Task: Select traffic view around selected location Channel Islands National Park, California, United States and identify the nearest hotel to the peak traffic point
Action: Mouse moved to (153, 73)
Screenshot: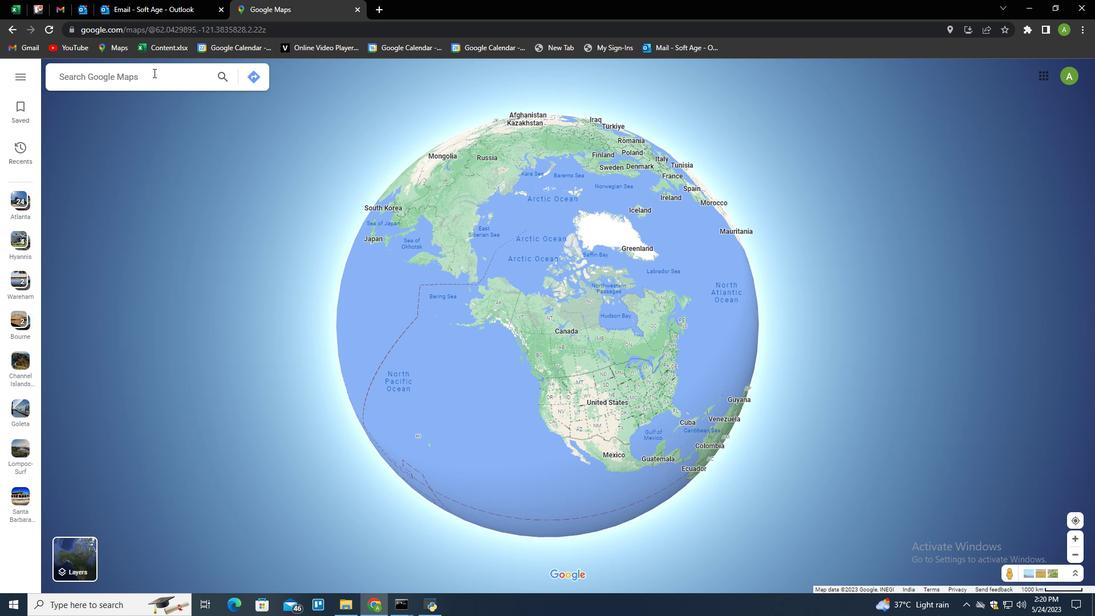 
Action: Mouse pressed left at (153, 73)
Screenshot: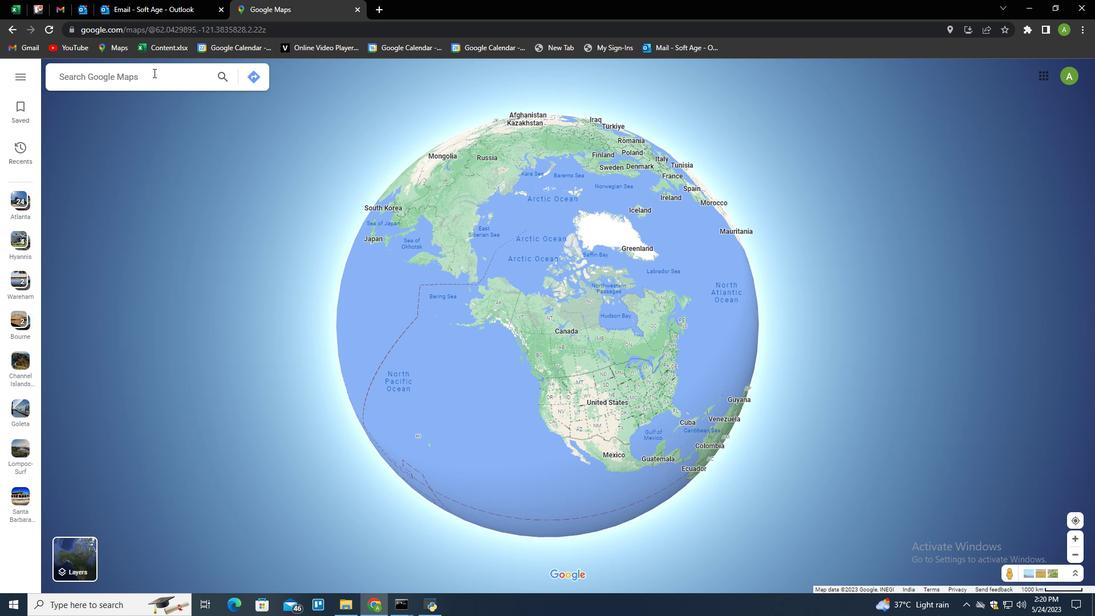 
Action: Mouse moved to (227, 275)
Screenshot: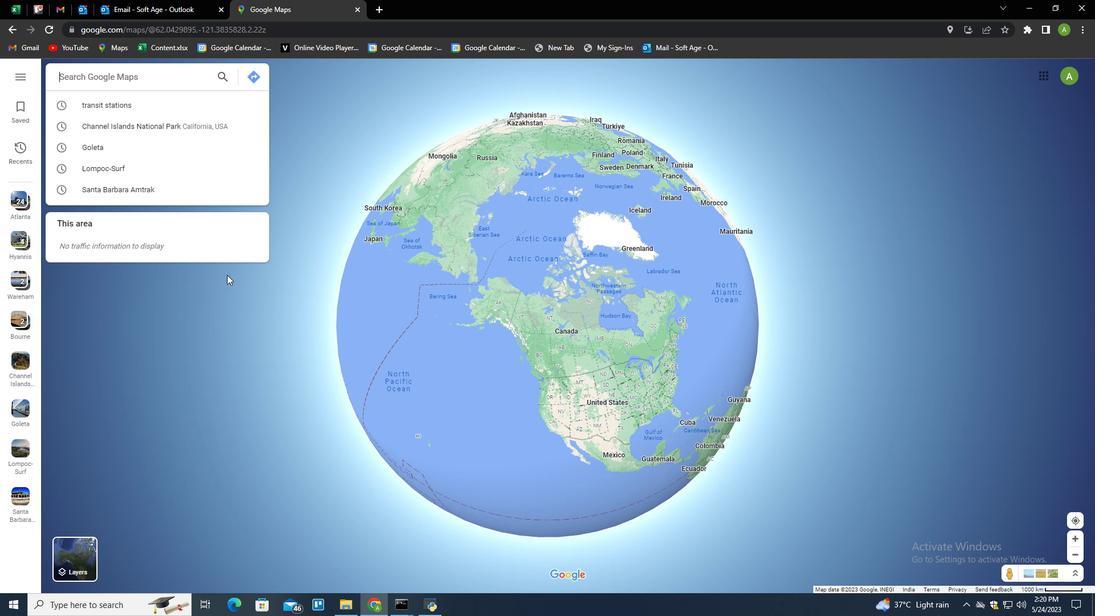 
Action: Mouse pressed left at (227, 275)
Screenshot: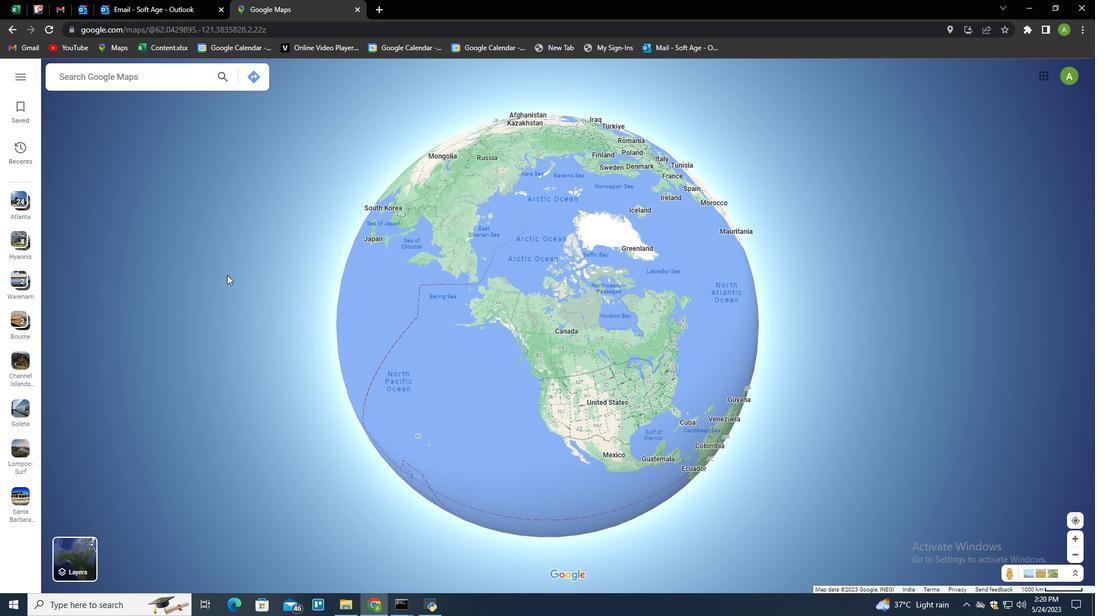 
Action: Mouse moved to (80, 553)
Screenshot: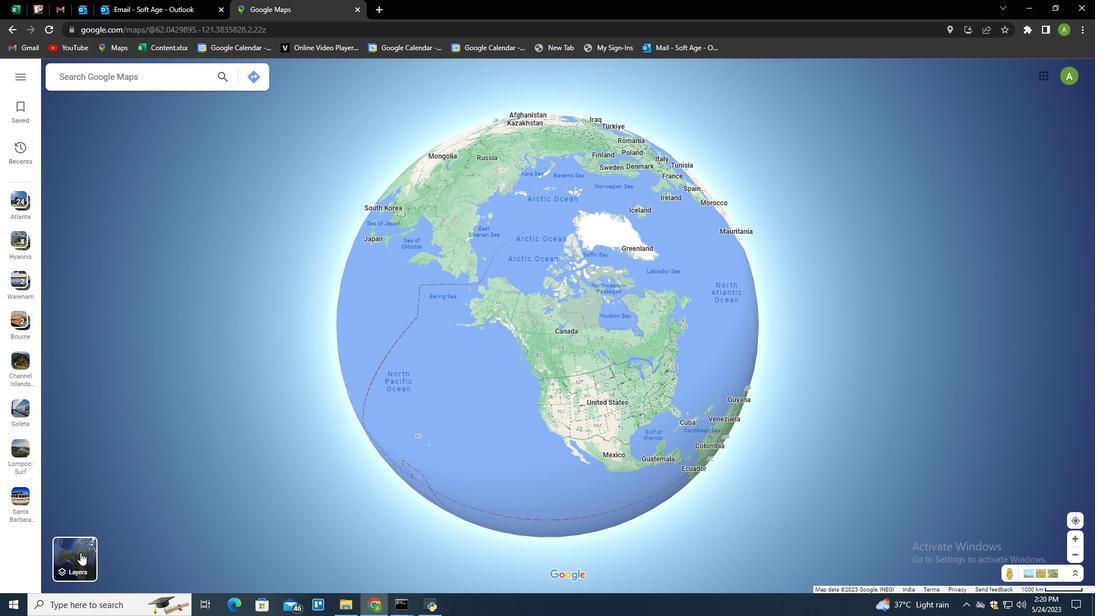 
Action: Mouse pressed left at (80, 553)
Screenshot: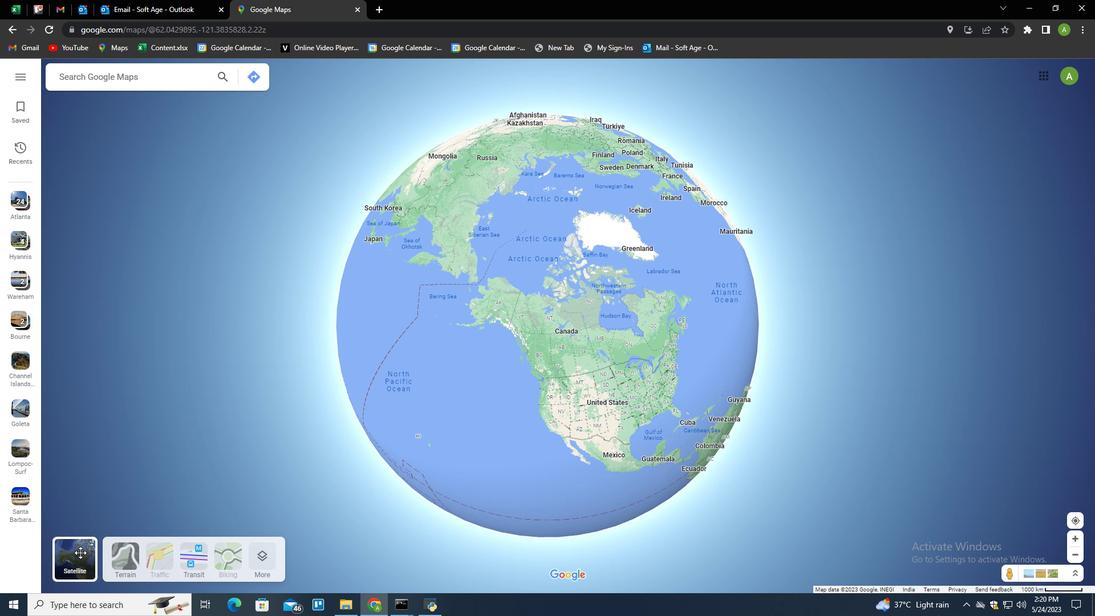 
Action: Mouse moved to (156, 557)
Screenshot: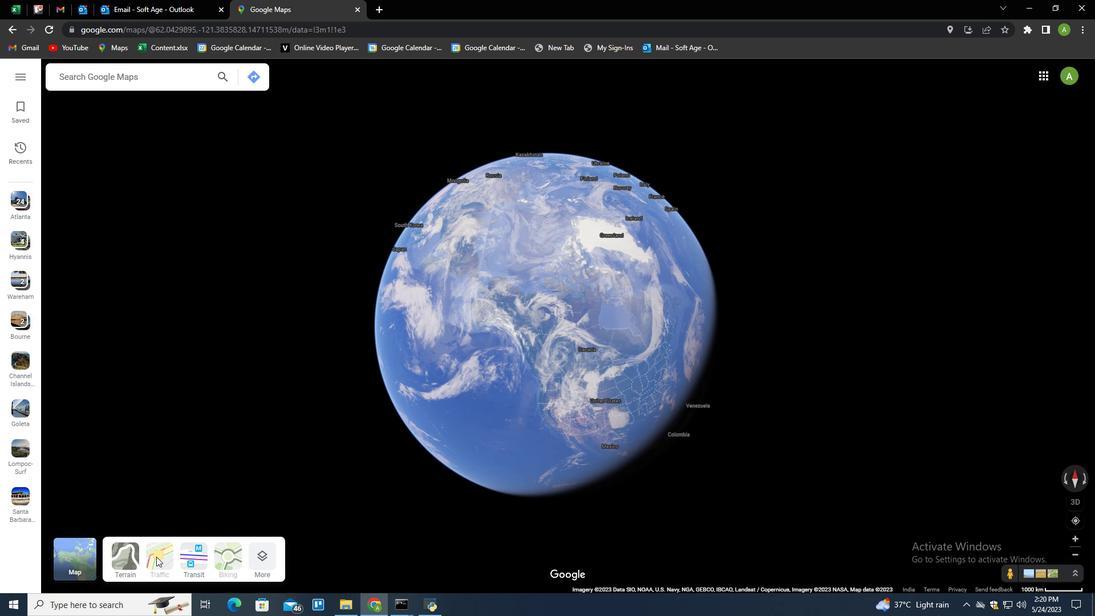 
Action: Mouse pressed left at (156, 557)
Screenshot: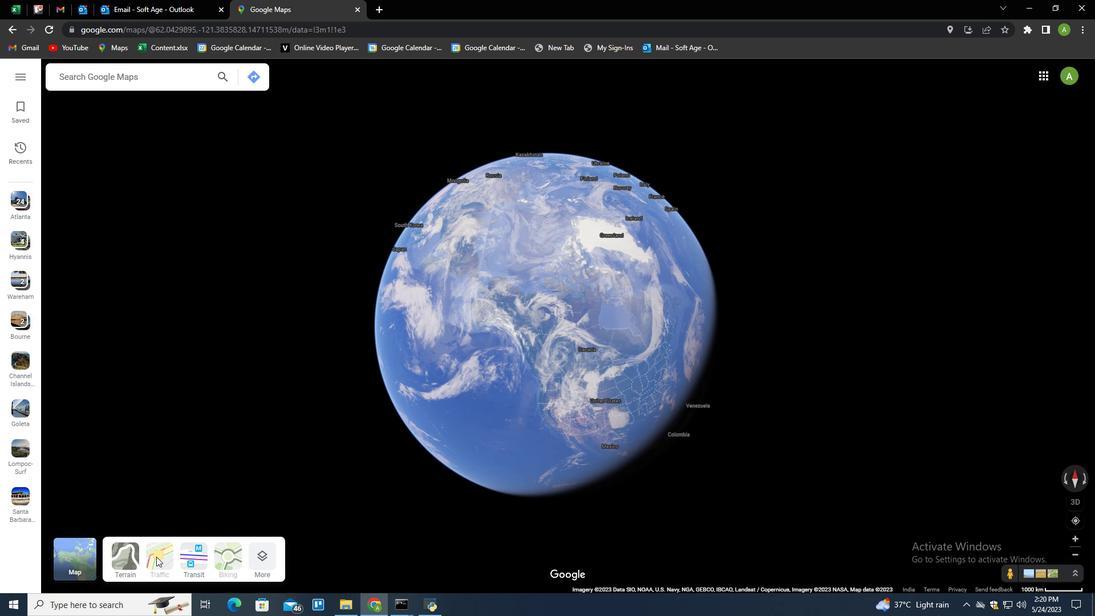 
Action: Mouse pressed left at (156, 557)
Screenshot: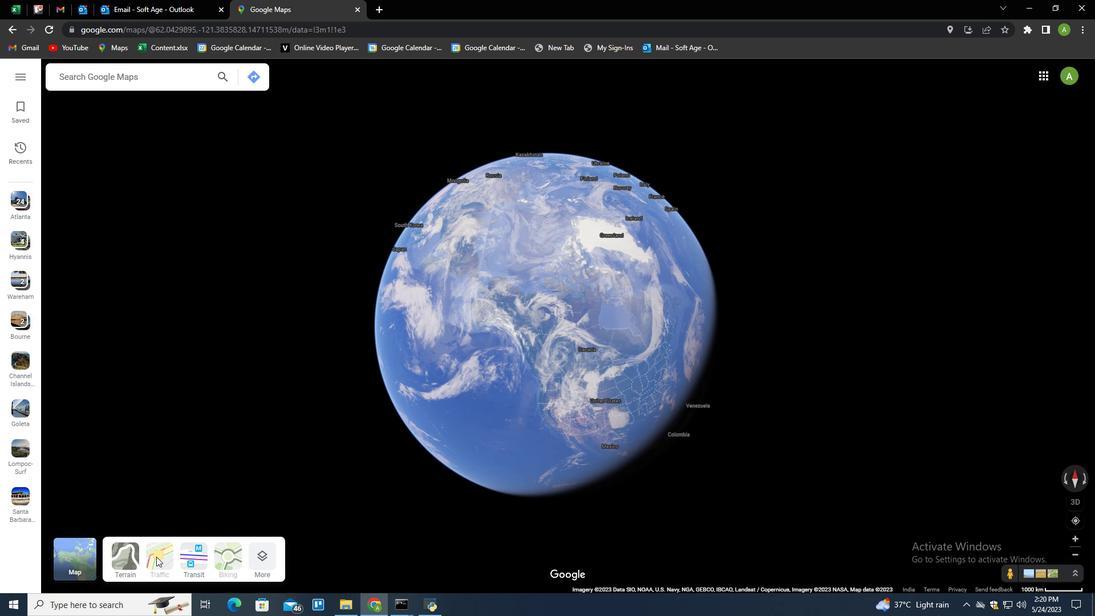 
Action: Mouse moved to (167, 81)
Screenshot: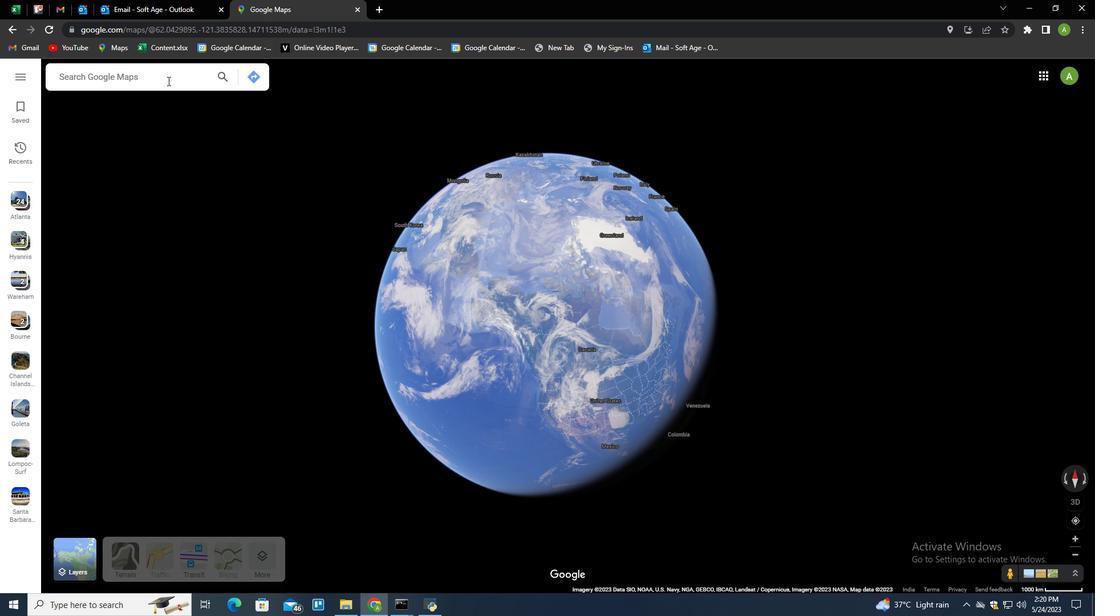 
Action: Mouse pressed left at (167, 81)
Screenshot: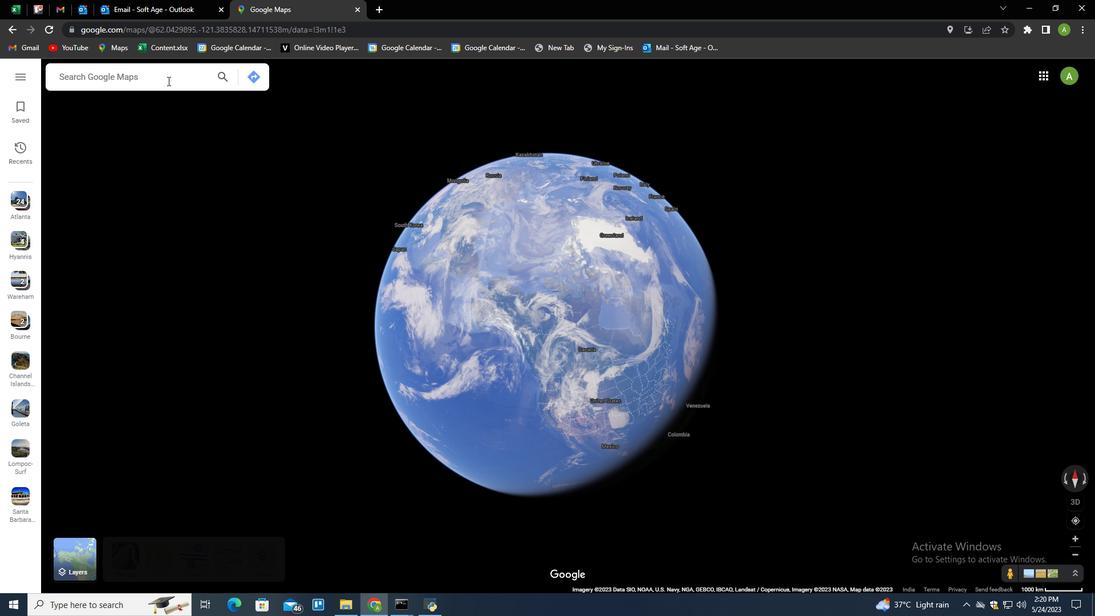 
Action: Key pressed <Key.shift>Channel<Key.space><Key.shift>Islands<Key.space><Key.shift>National<Key.space><Key.shift>Park<Key.down><Key.enter>
Screenshot: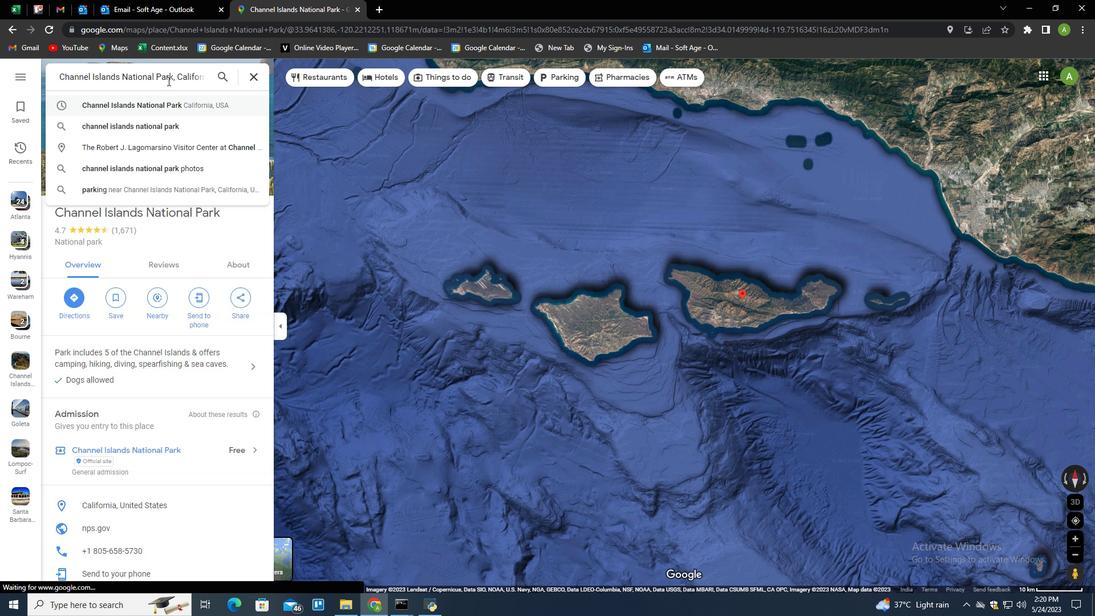 
Action: Mouse moved to (182, 78)
Screenshot: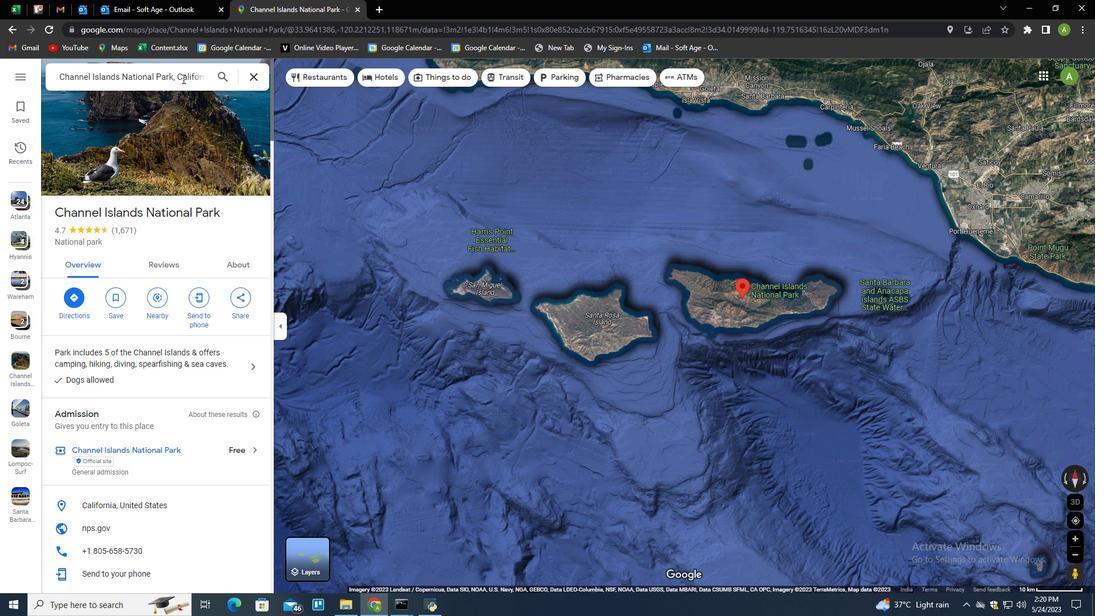 
Action: Mouse pressed left at (182, 78)
Screenshot: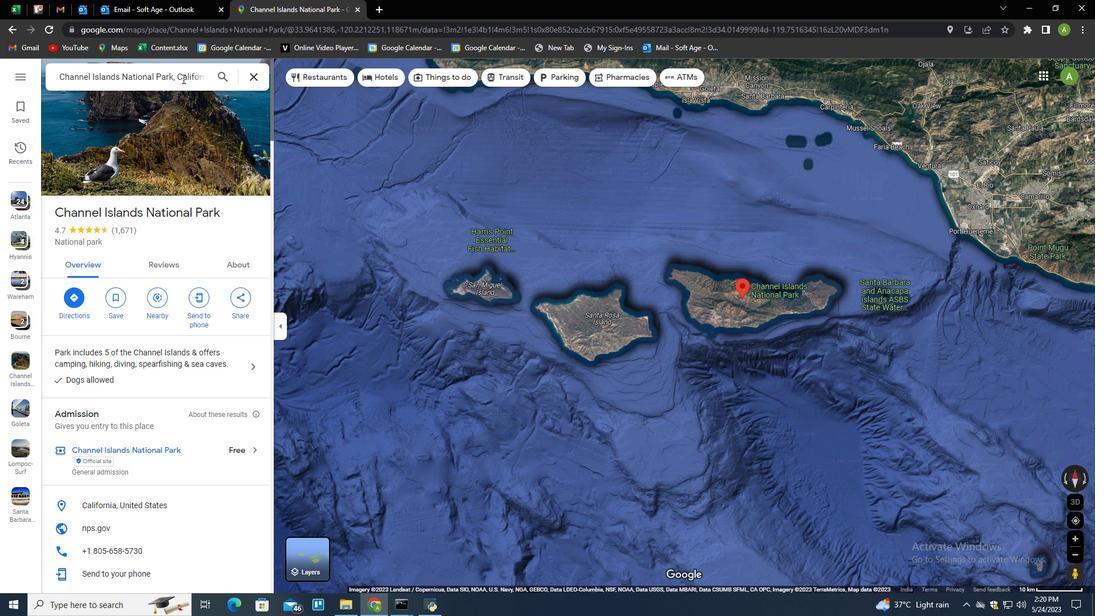 
Action: Key pressed <Key.enter>
Screenshot: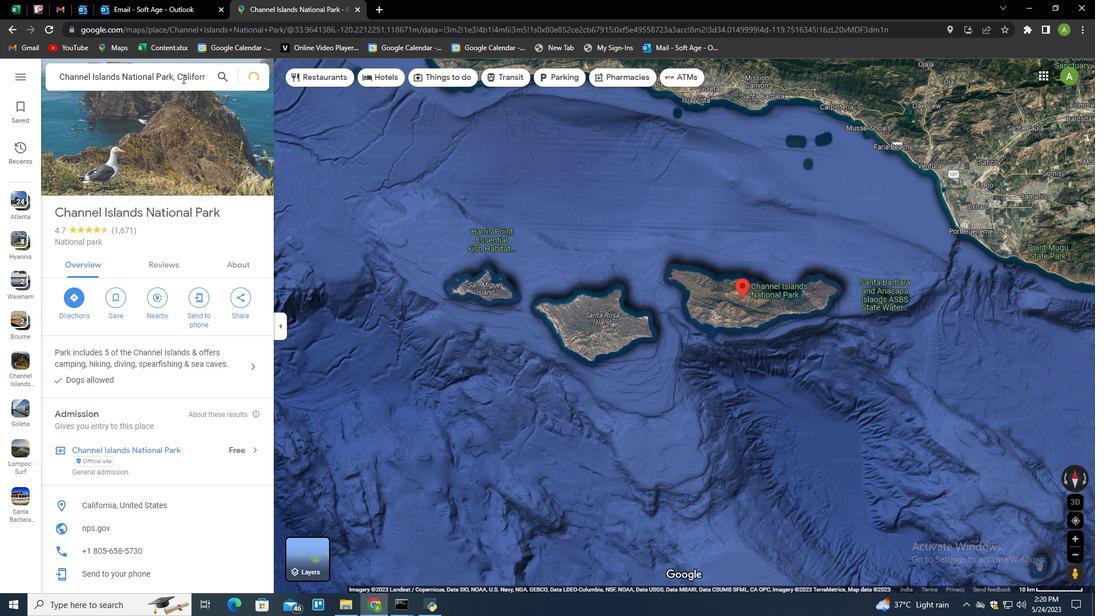 
Action: Mouse moved to (310, 566)
Screenshot: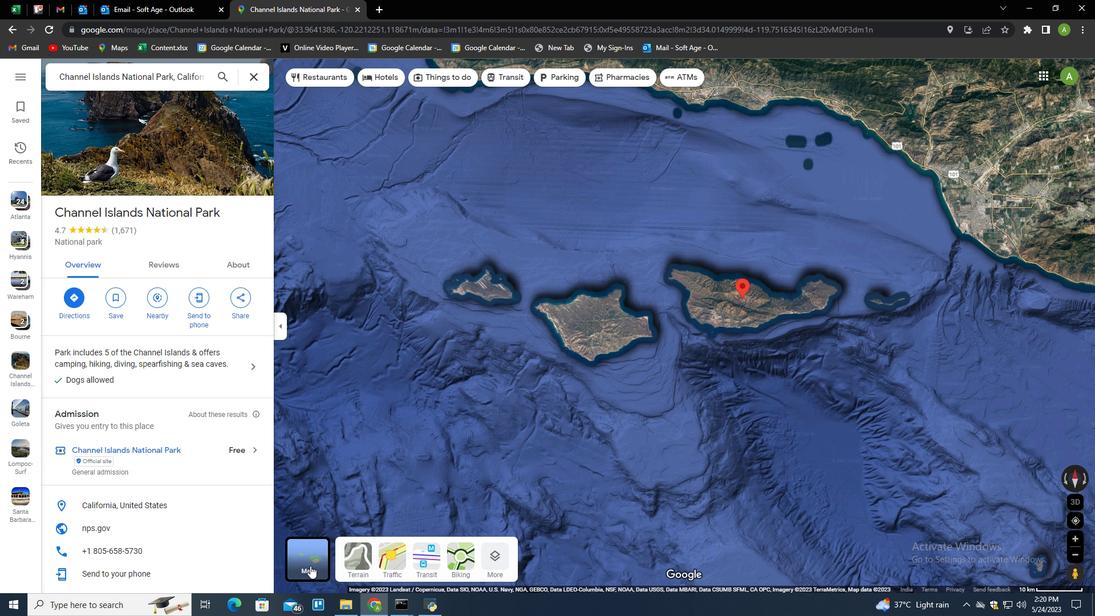 
Action: Mouse pressed left at (310, 566)
Screenshot: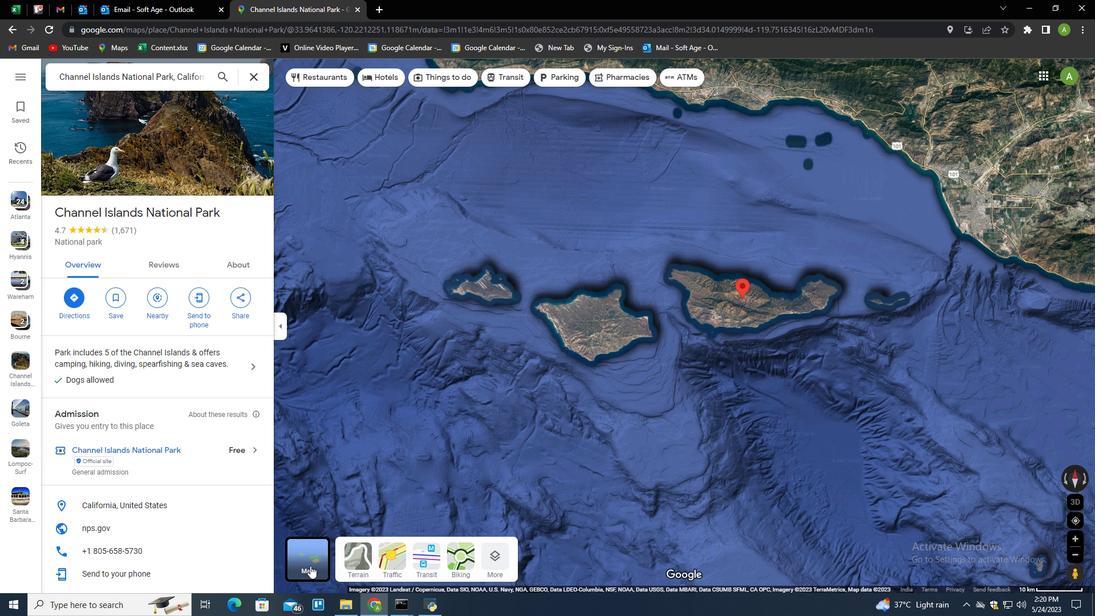 
Action: Mouse moved to (394, 557)
Screenshot: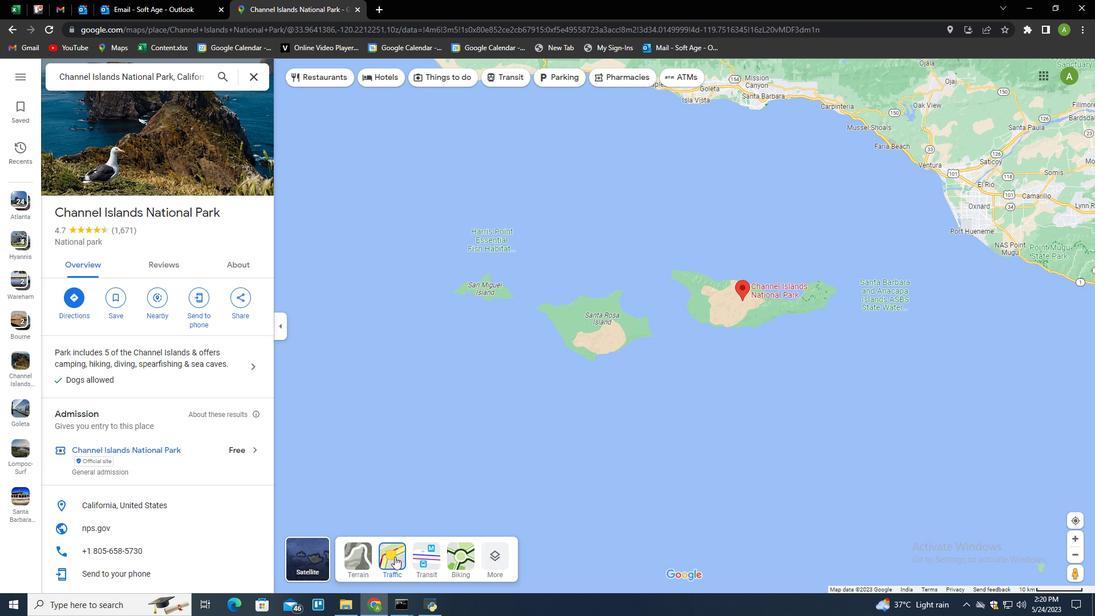 
Action: Mouse pressed left at (394, 557)
Screenshot: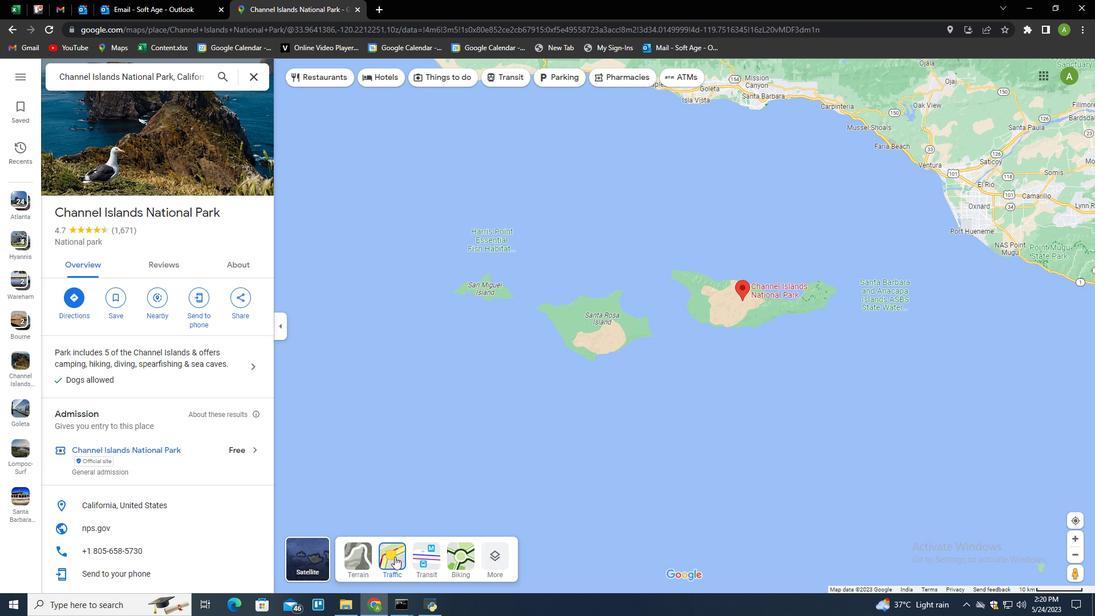 
Action: Mouse moved to (304, 615)
Screenshot: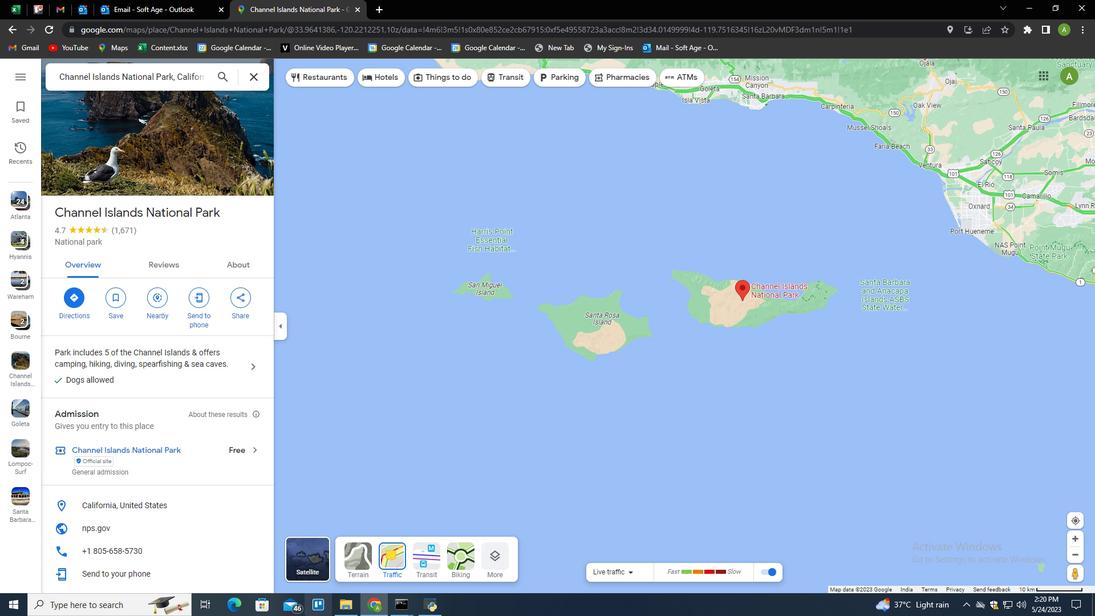 
Action: Mouse scrolled (304, 616) with delta (0, 0)
Screenshot: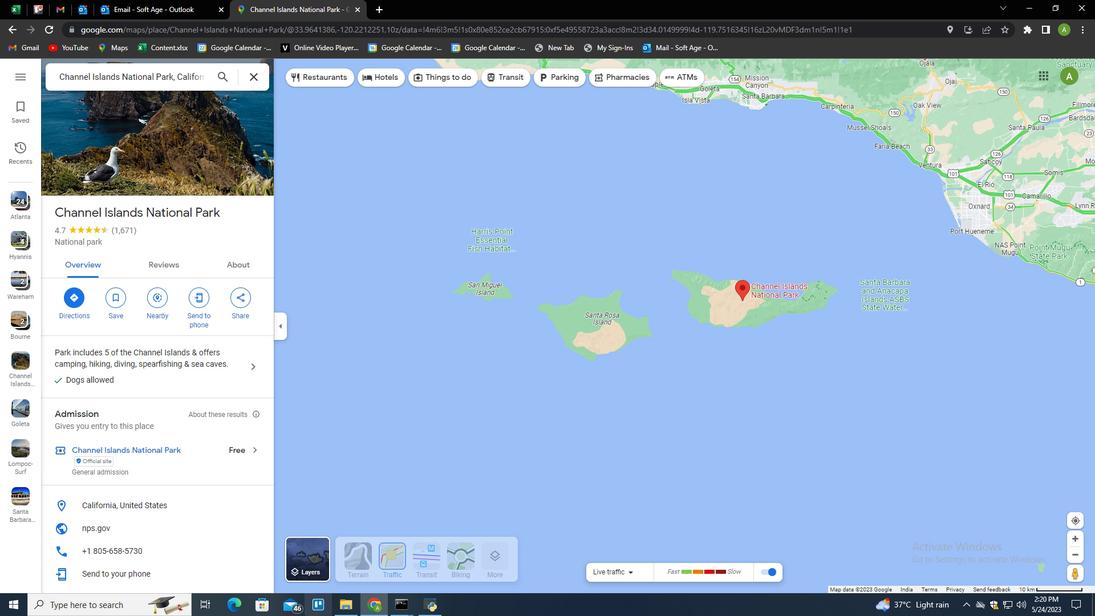 
Action: Mouse moved to (305, 559)
Screenshot: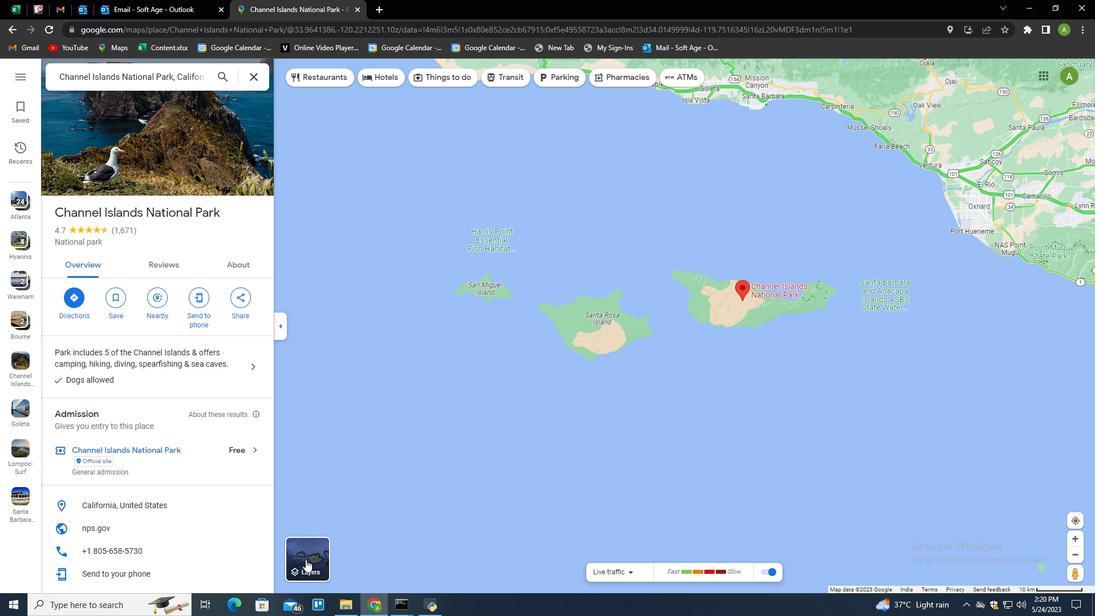 
Action: Mouse pressed left at (305, 559)
Screenshot: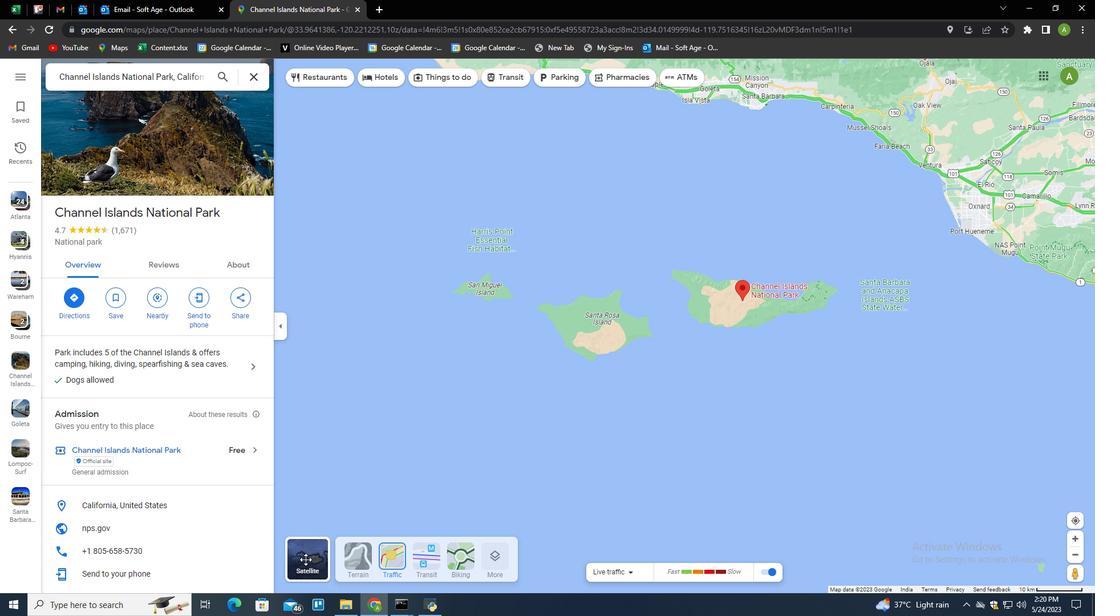 
Action: Mouse moved to (746, 301)
Screenshot: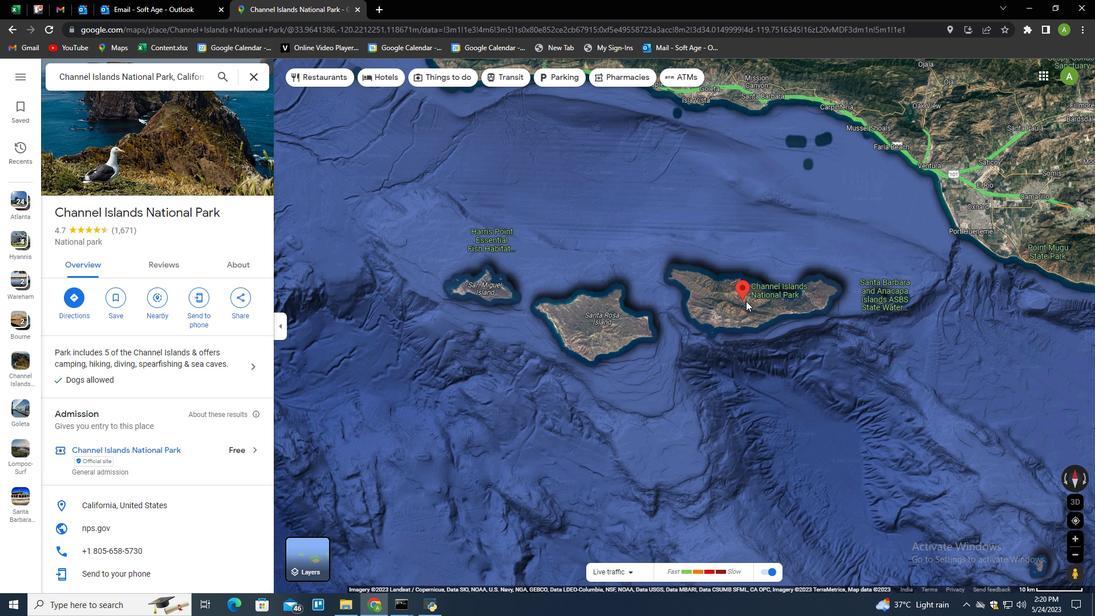 
Action: Mouse pressed left at (746, 301)
Screenshot: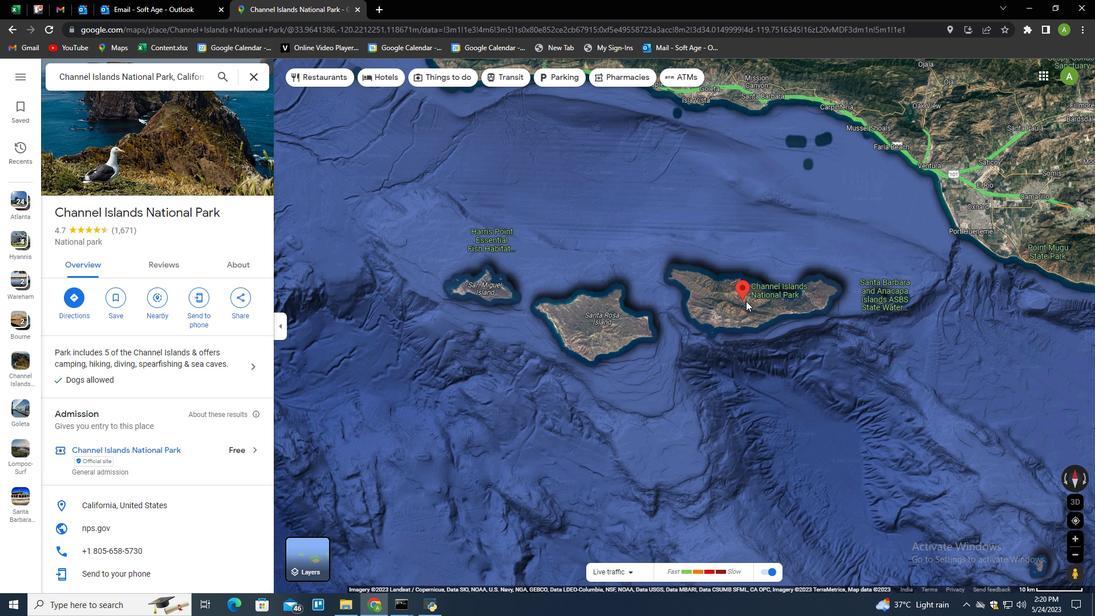 
Action: Mouse moved to (159, 297)
Screenshot: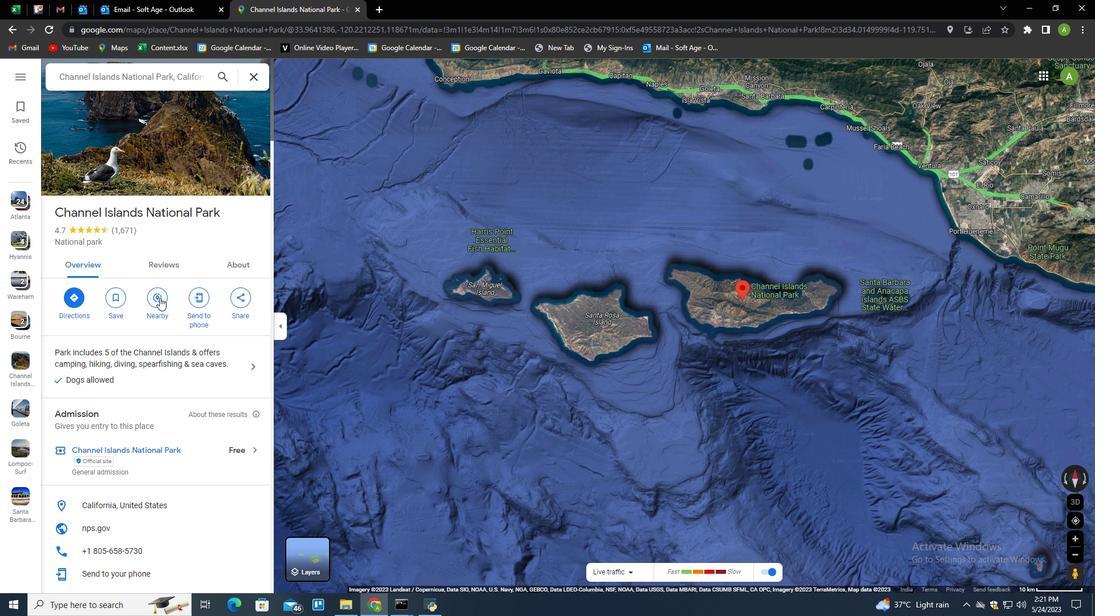 
Action: Mouse pressed left at (159, 297)
Screenshot: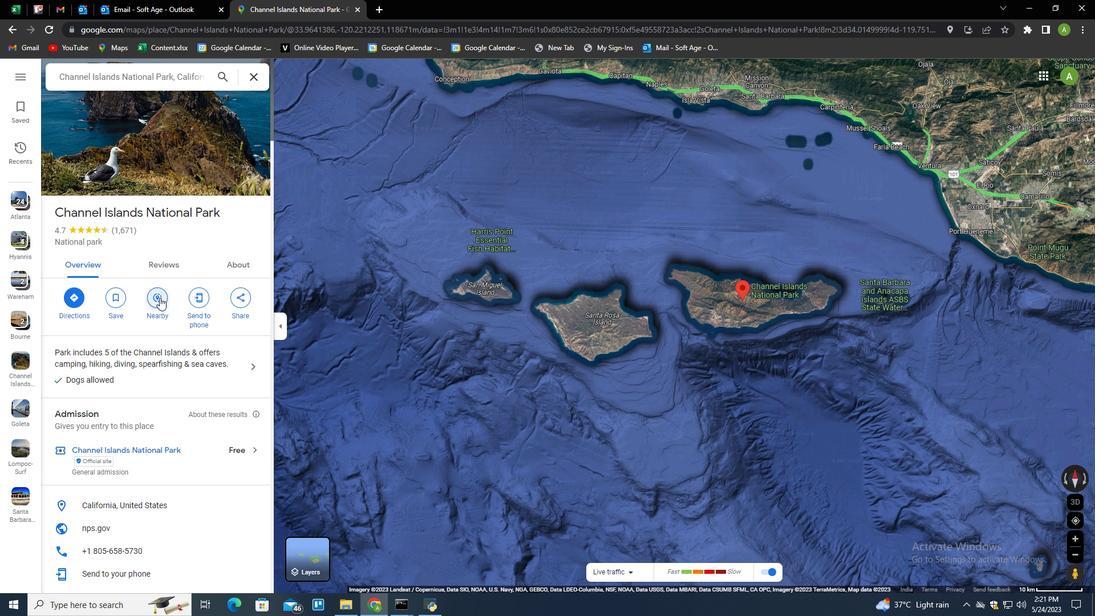 
Action: Mouse moved to (115, 123)
Screenshot: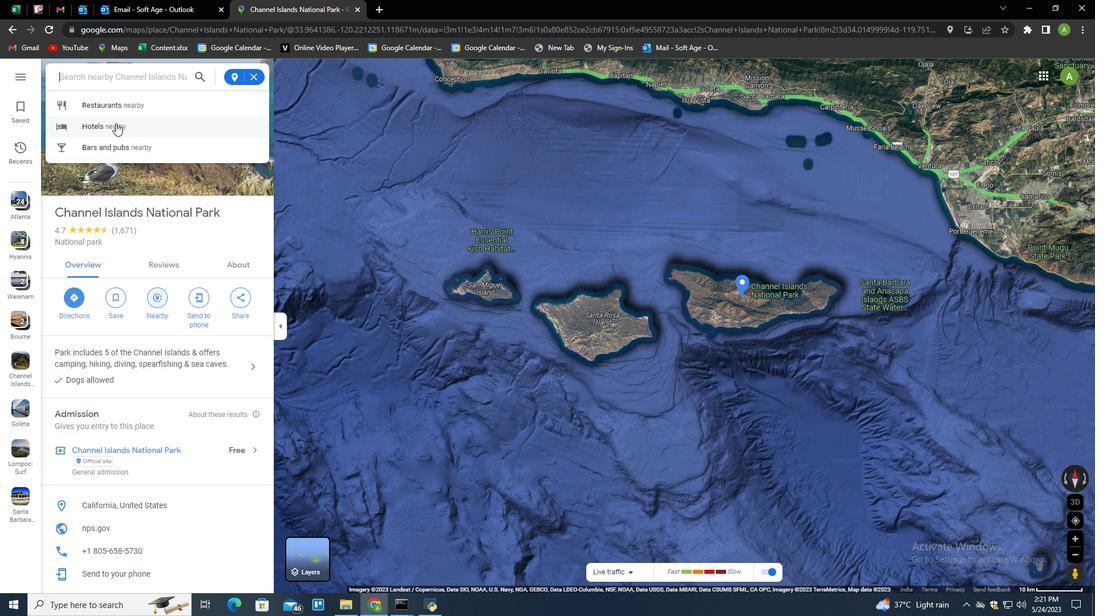 
Action: Mouse pressed left at (115, 123)
Screenshot: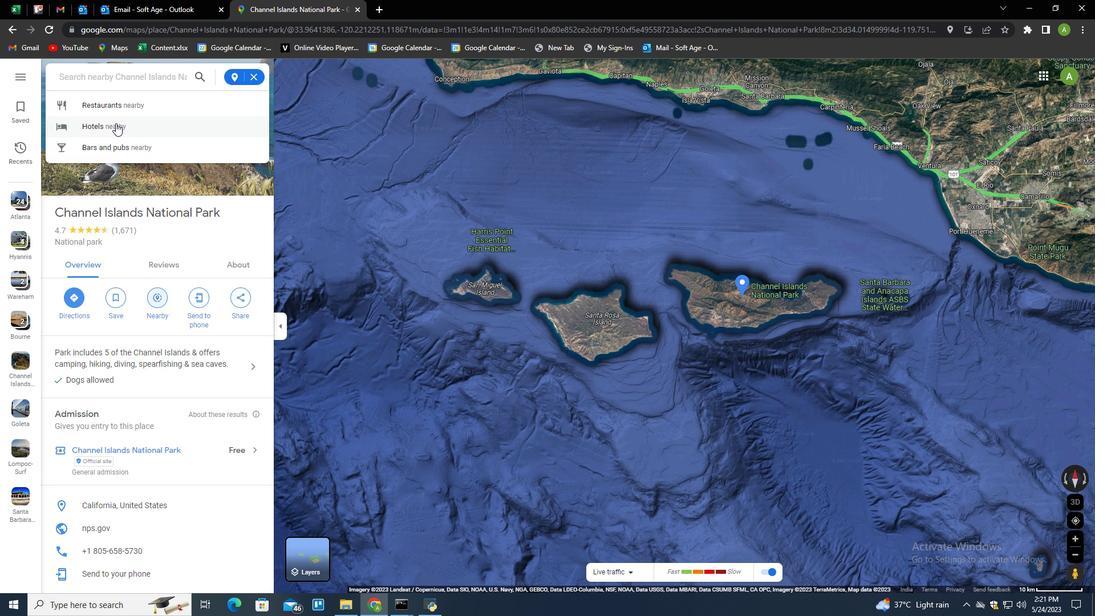 
Action: Mouse moved to (973, 231)
Screenshot: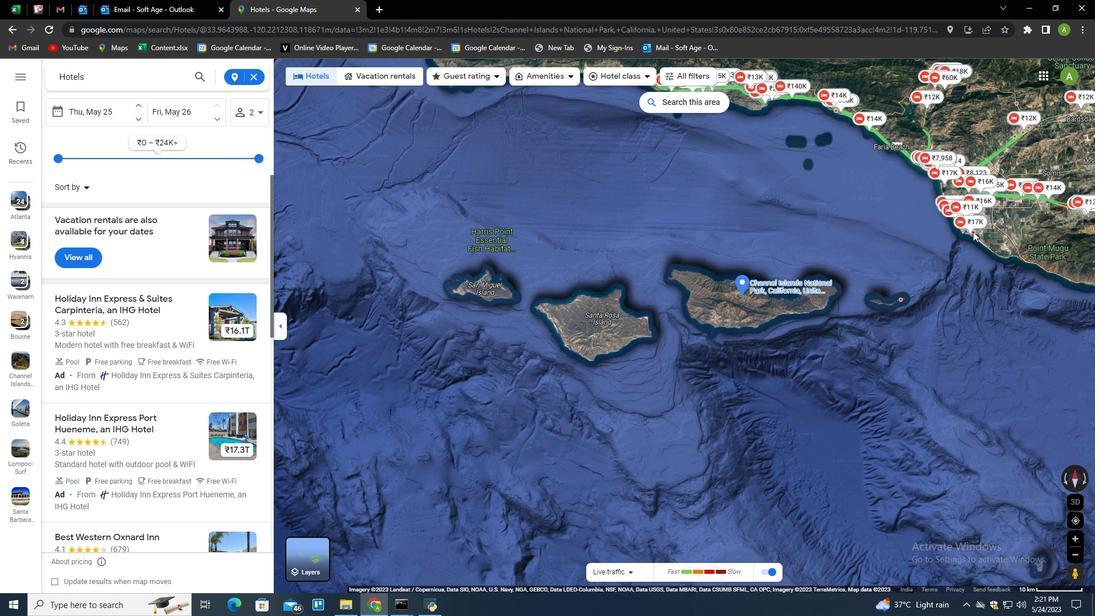 
Action: Mouse pressed left at (973, 231)
Screenshot: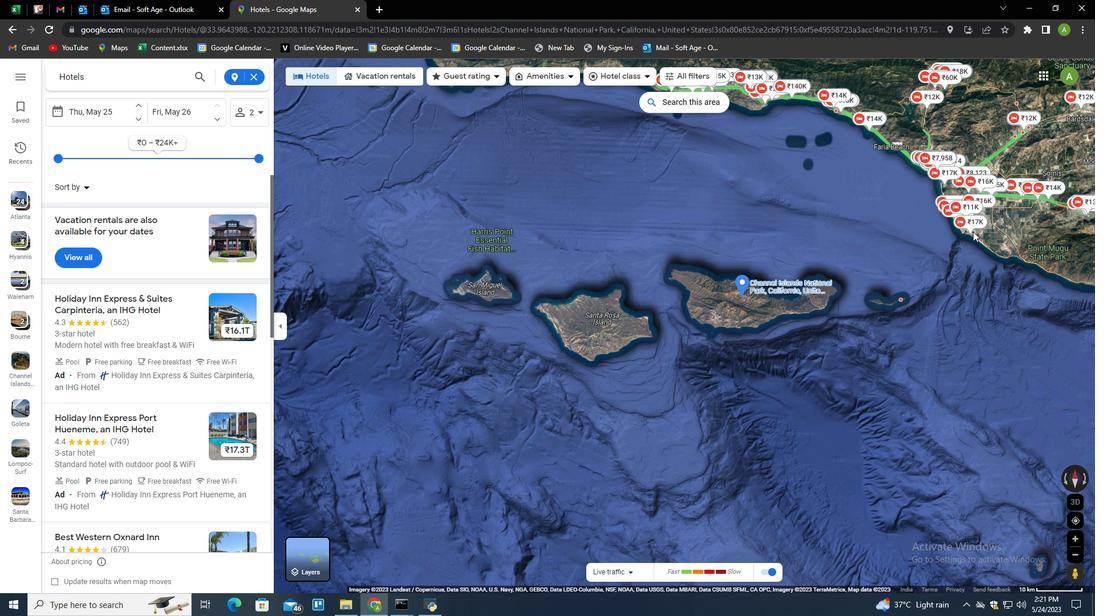 
Action: Mouse moved to (331, 209)
Screenshot: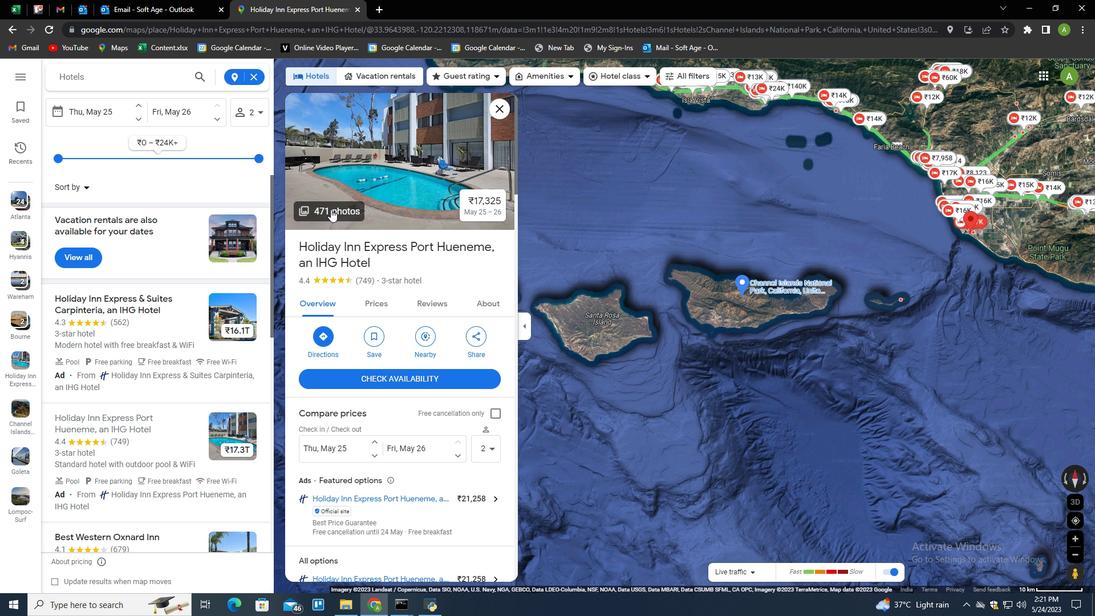 
Action: Mouse pressed left at (331, 209)
Screenshot: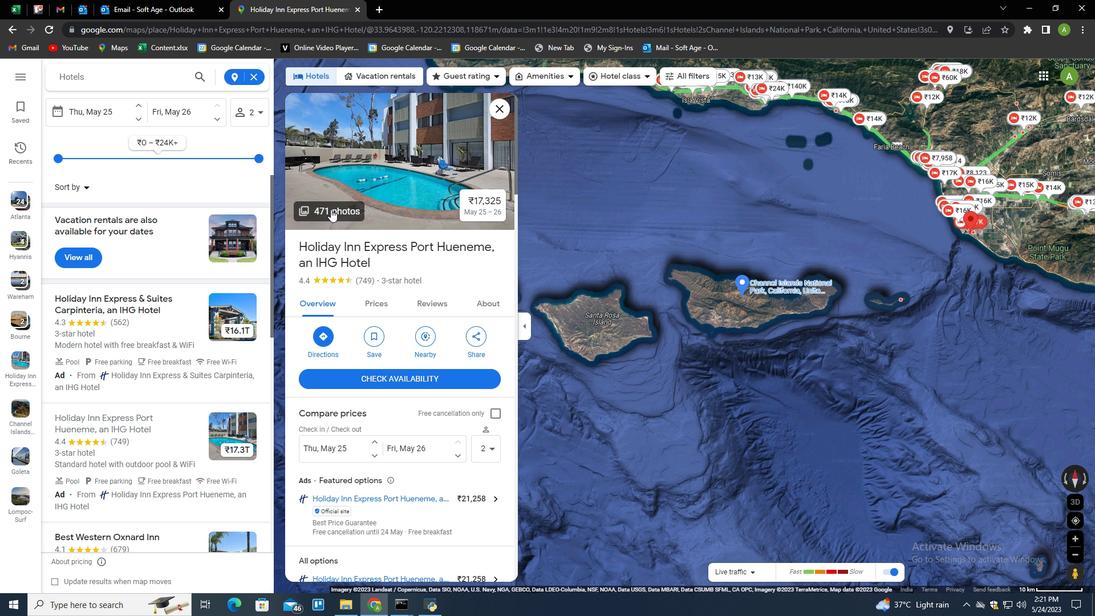 
Action: Mouse moved to (5, 27)
Screenshot: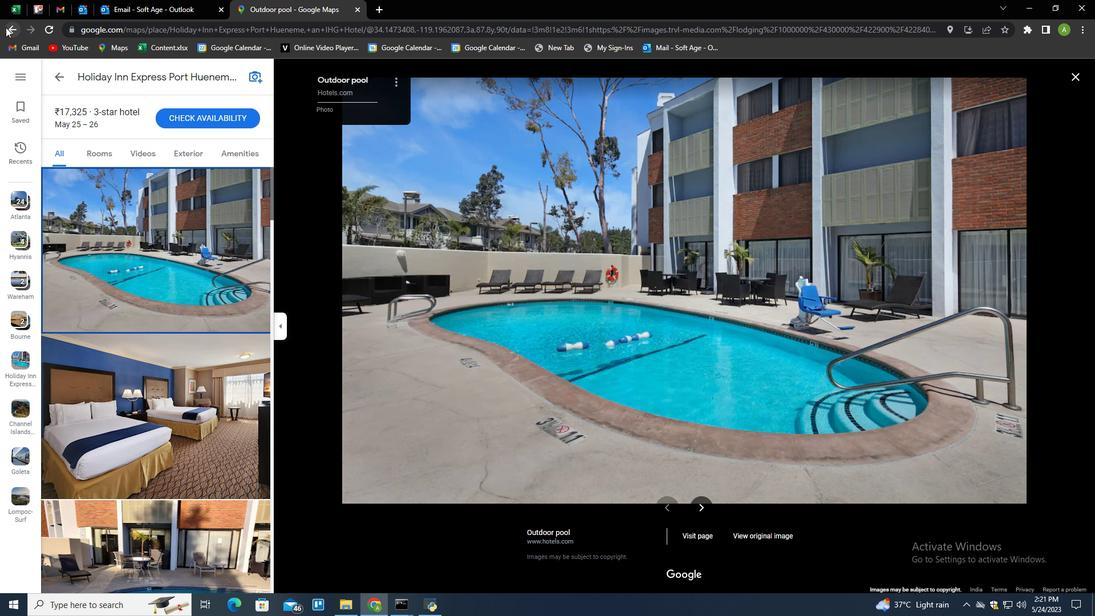 
Action: Mouse pressed left at (5, 27)
Screenshot: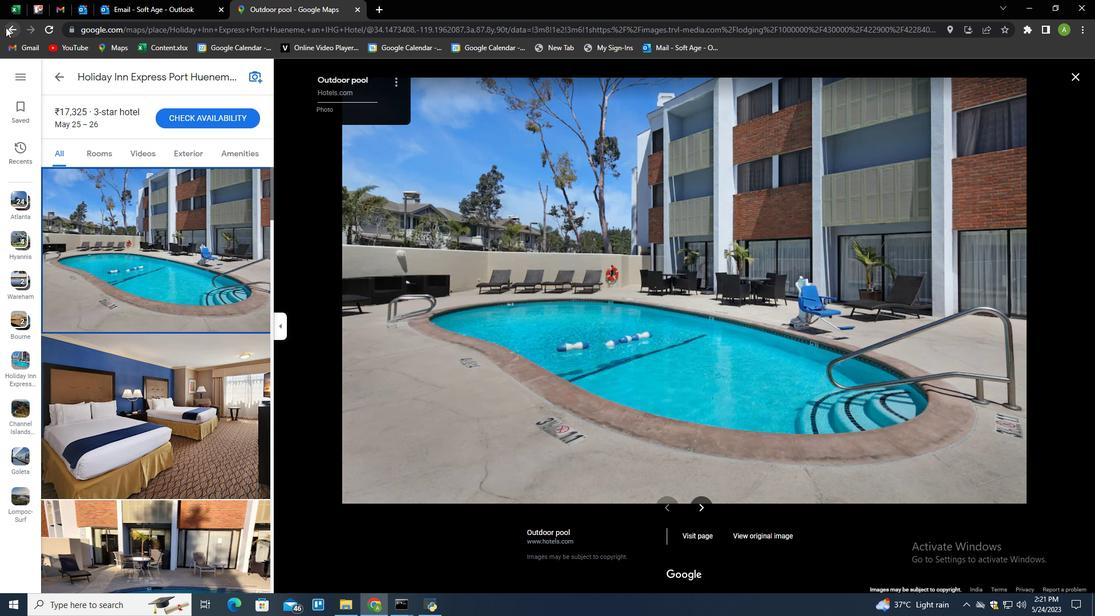 
Action: Mouse moved to (886, 354)
Screenshot: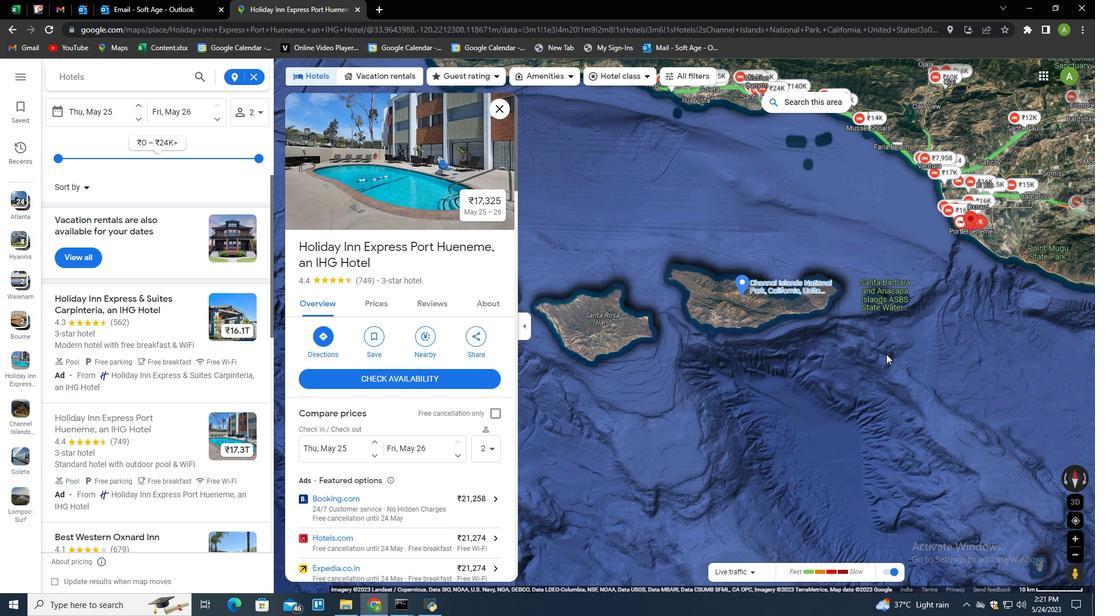 
Action: Mouse scrolled (886, 354) with delta (0, 0)
Screenshot: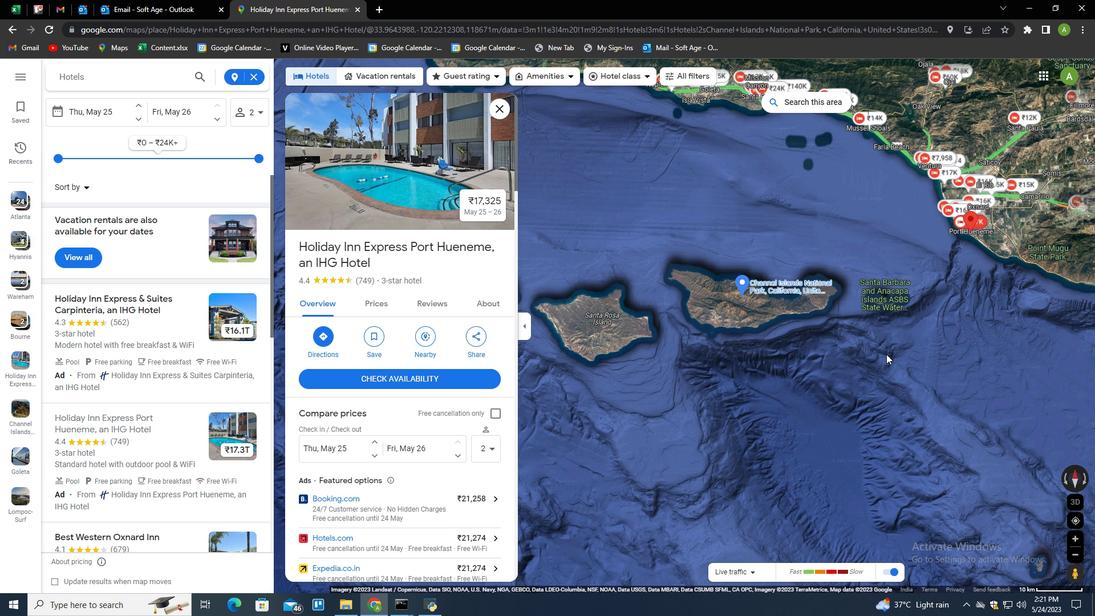 
Action: Mouse scrolled (886, 354) with delta (0, 0)
Screenshot: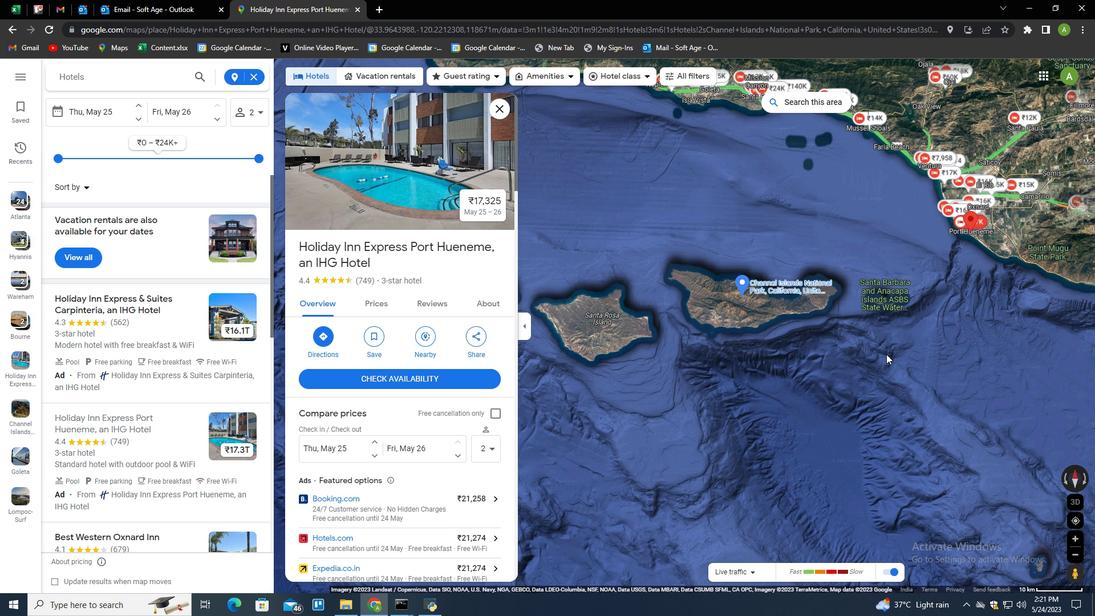 
Action: Mouse scrolled (886, 354) with delta (0, 0)
Screenshot: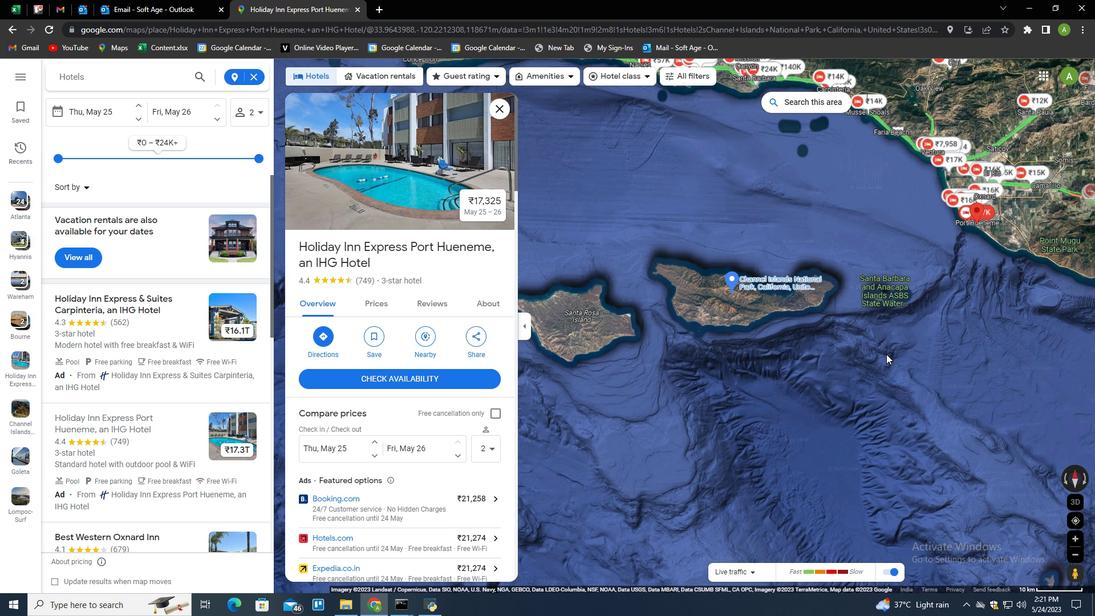 
Action: Mouse scrolled (886, 354) with delta (0, 0)
Screenshot: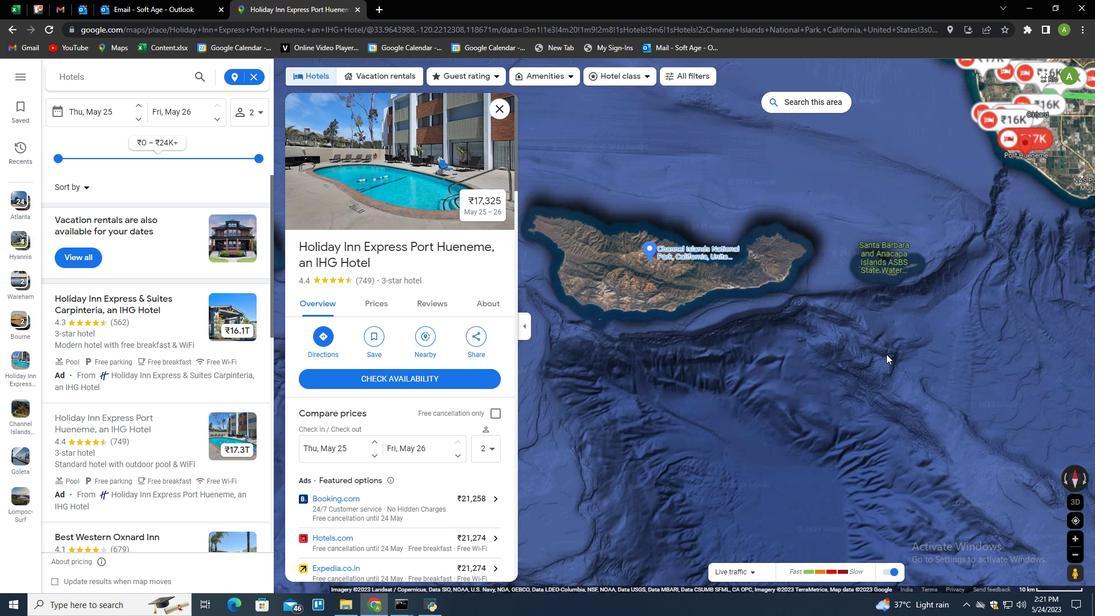
Action: Mouse scrolled (886, 354) with delta (0, 0)
Screenshot: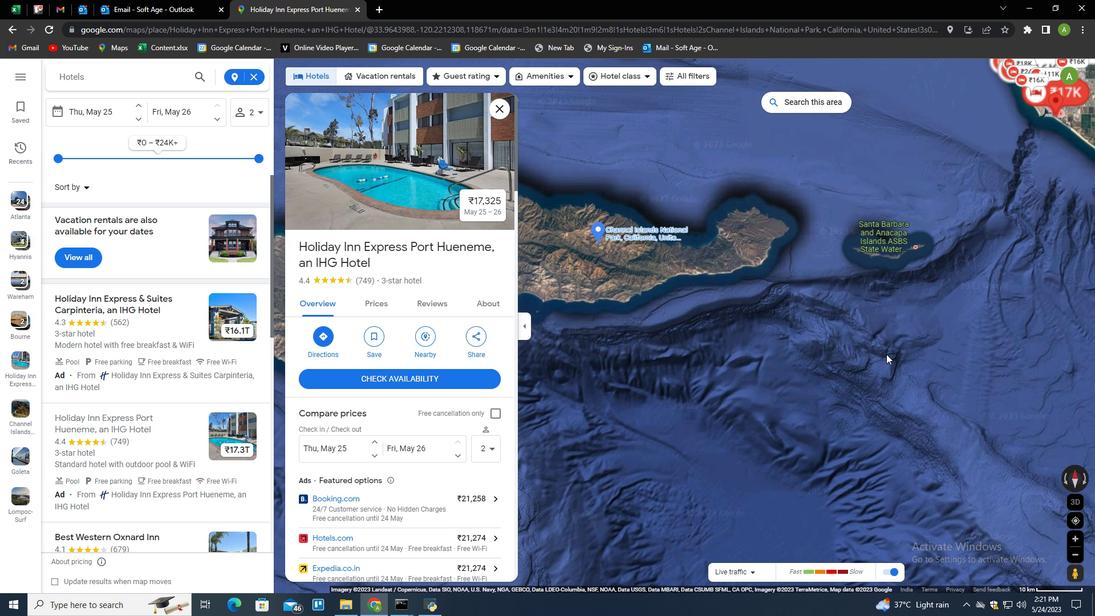 
Action: Mouse moved to (922, 228)
Screenshot: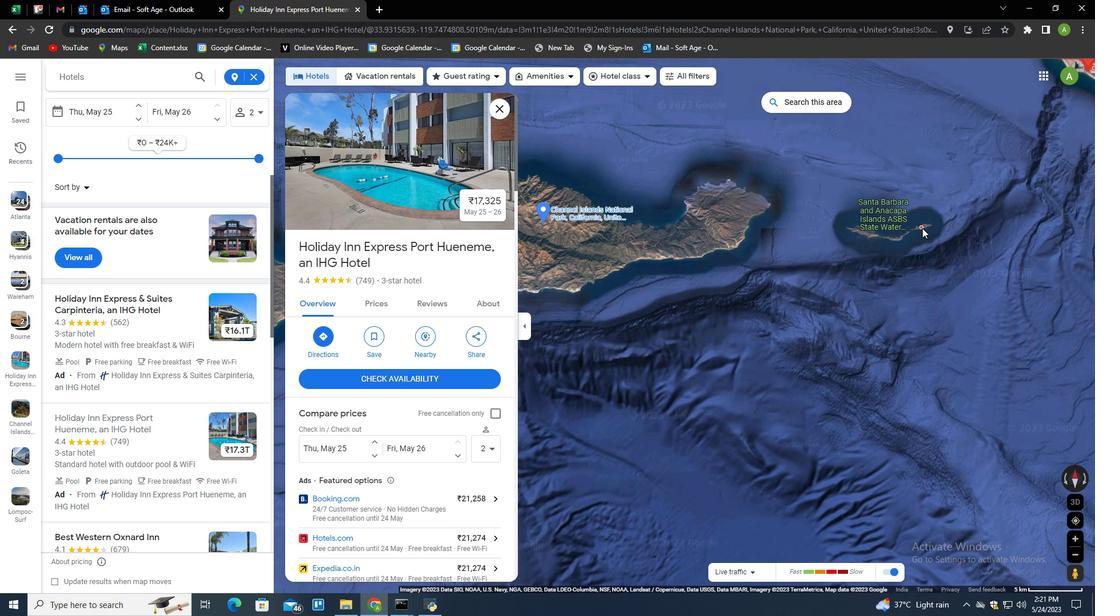 
Action: Mouse pressed left at (922, 228)
Screenshot: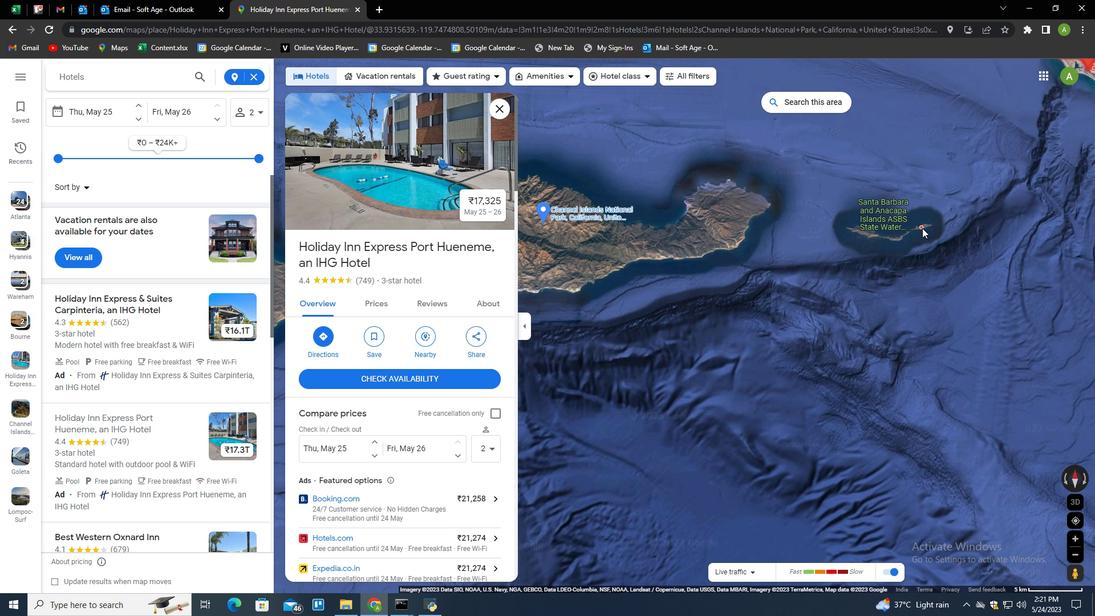 
Action: Mouse moved to (334, 210)
Screenshot: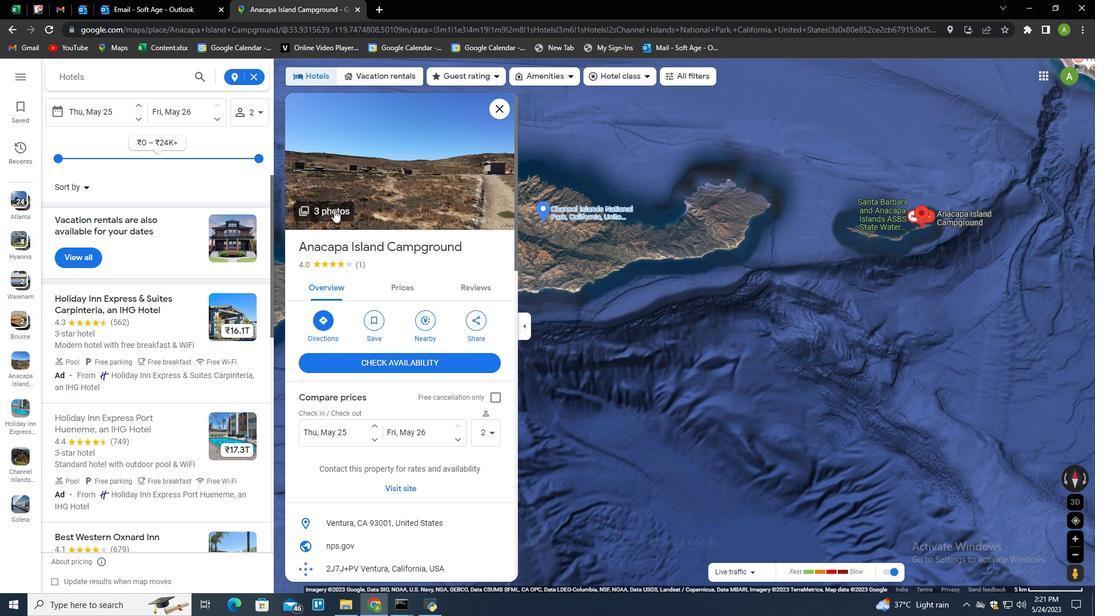 
Action: Mouse pressed left at (334, 210)
Screenshot: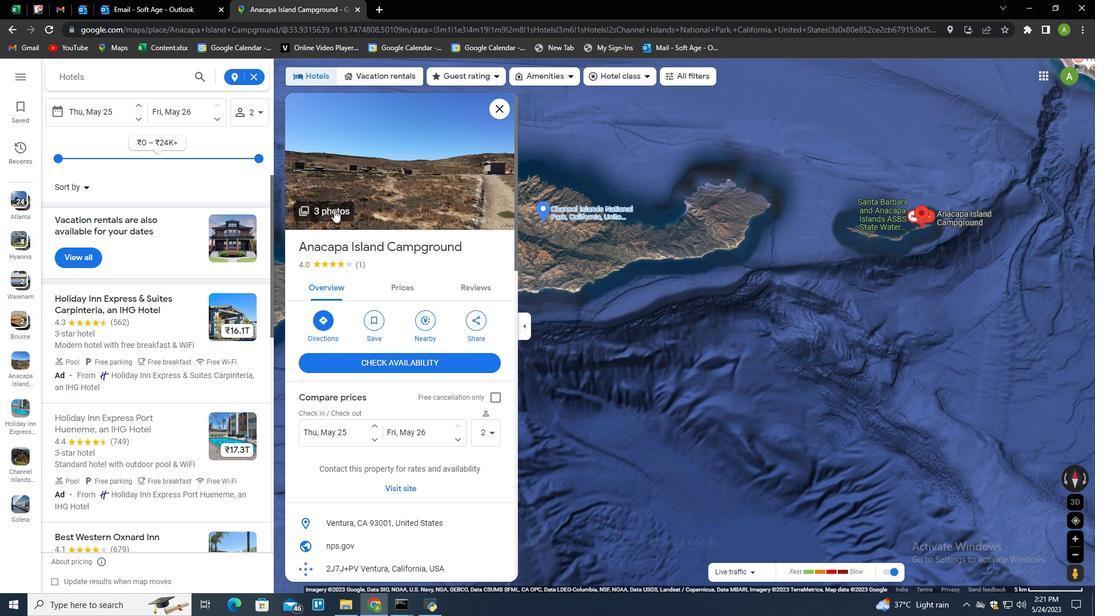 
Action: Mouse moved to (701, 507)
Screenshot: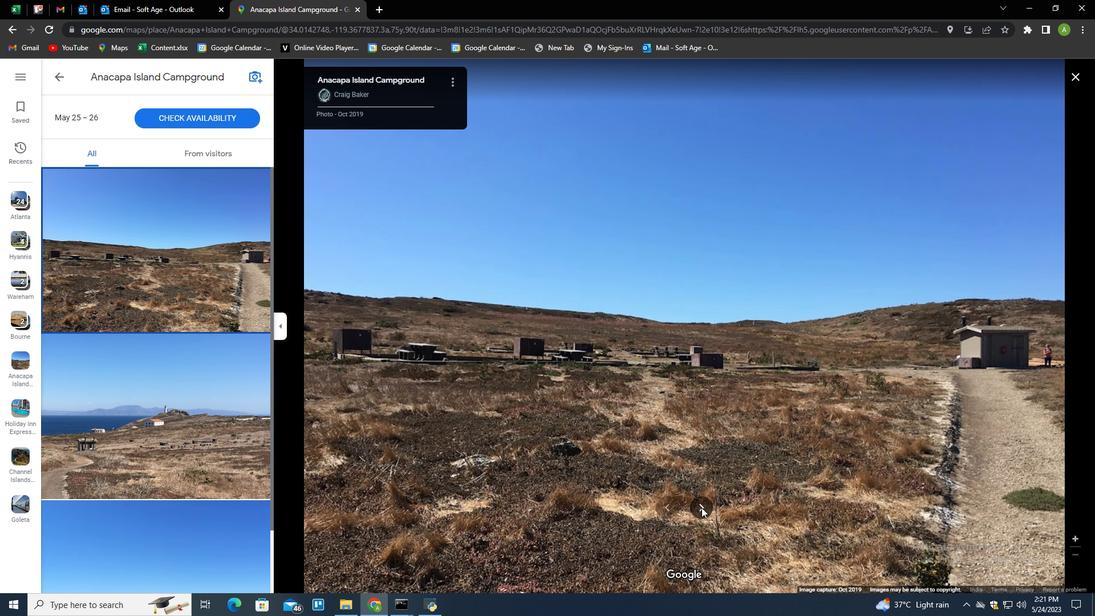 
Action: Mouse pressed left at (701, 507)
Screenshot: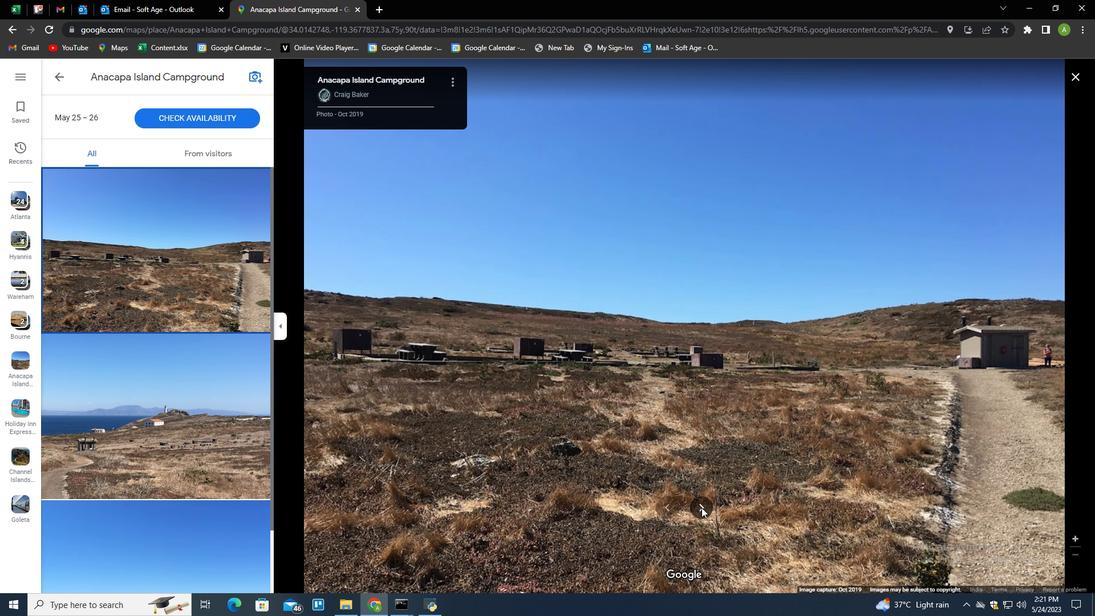 
Action: Mouse moved to (700, 506)
Screenshot: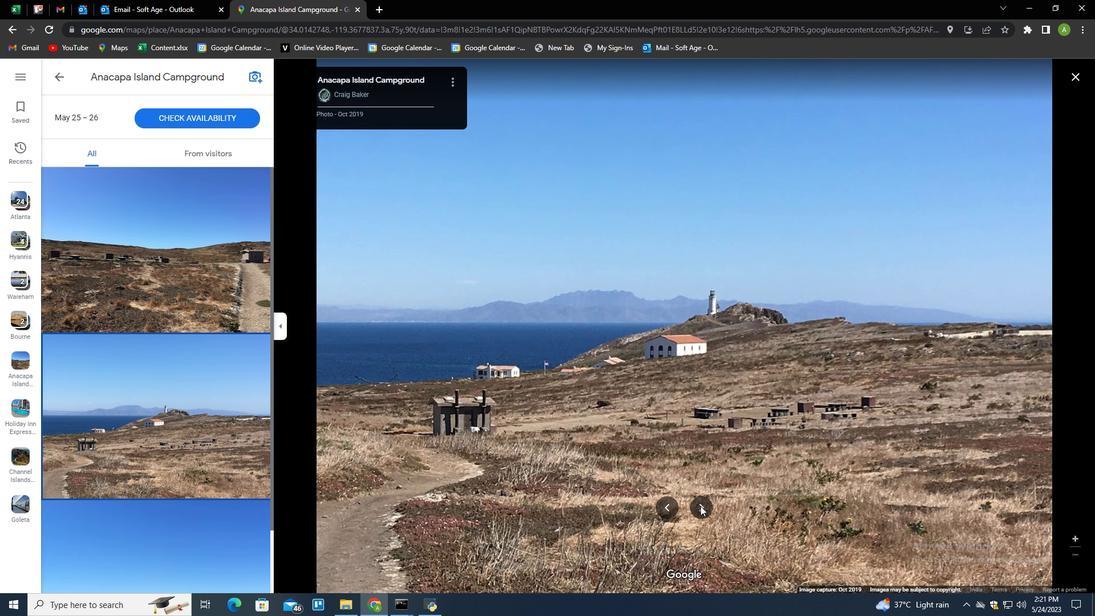 
Action: Mouse pressed left at (700, 506)
Screenshot: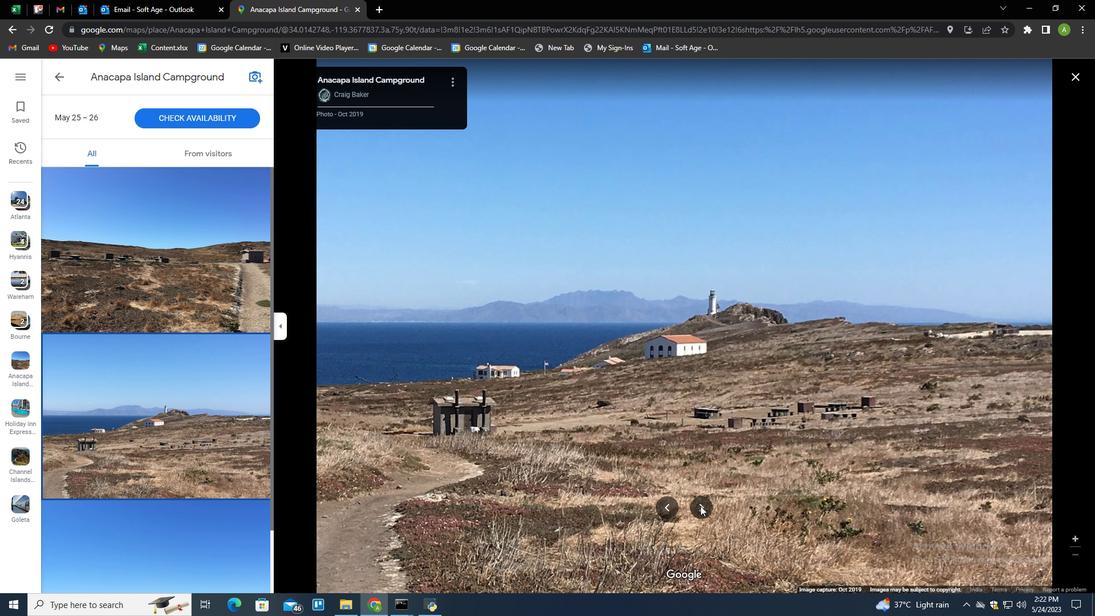 
Action: Mouse moved to (697, 508)
Screenshot: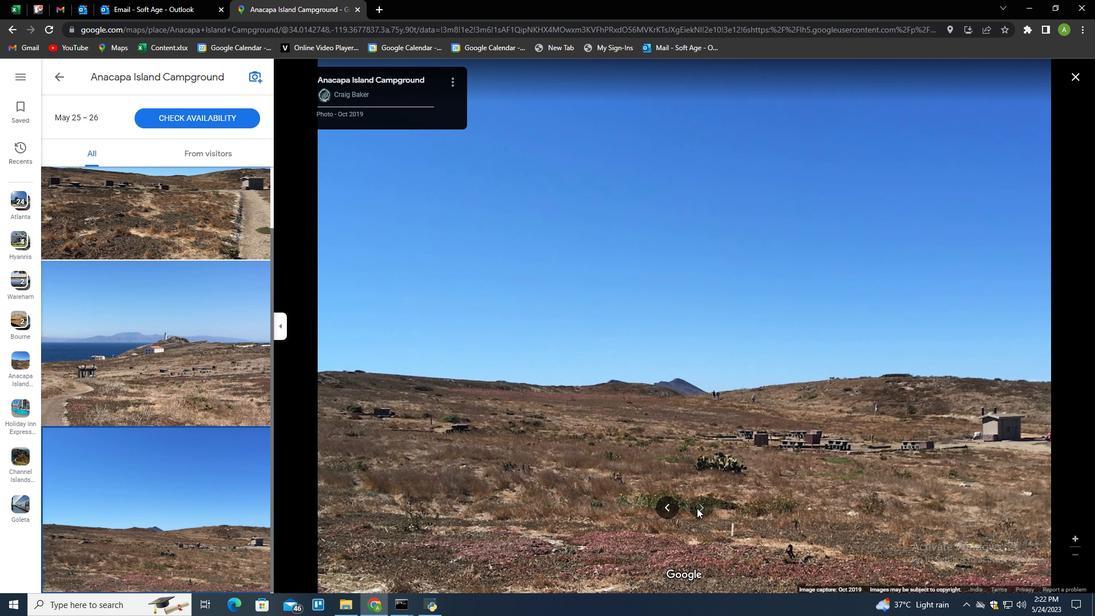 
Action: Mouse pressed left at (697, 508)
Screenshot: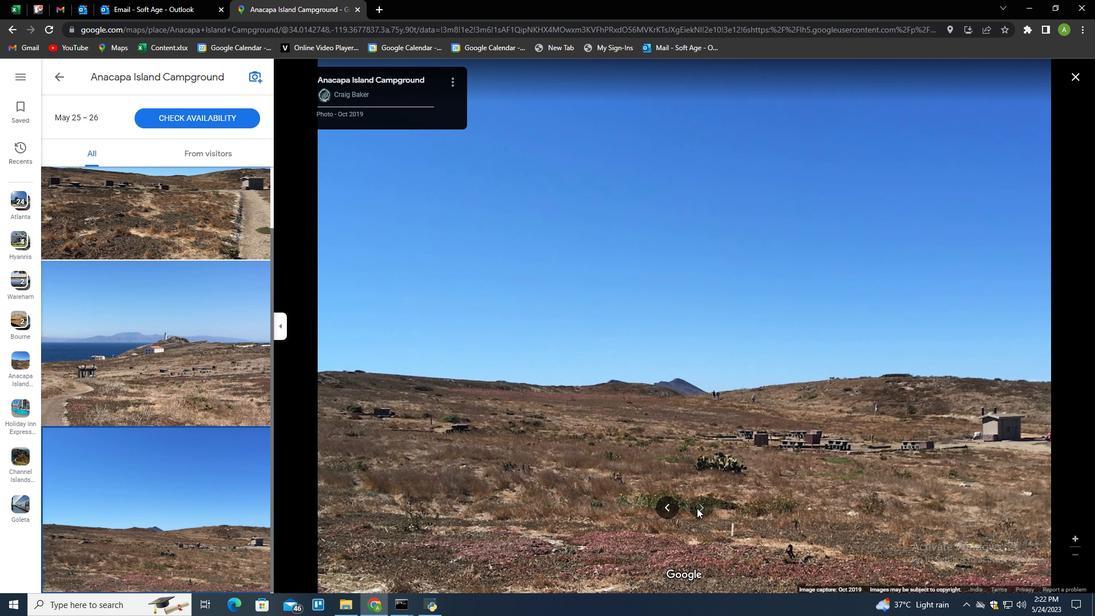
Action: Mouse moved to (178, 122)
Screenshot: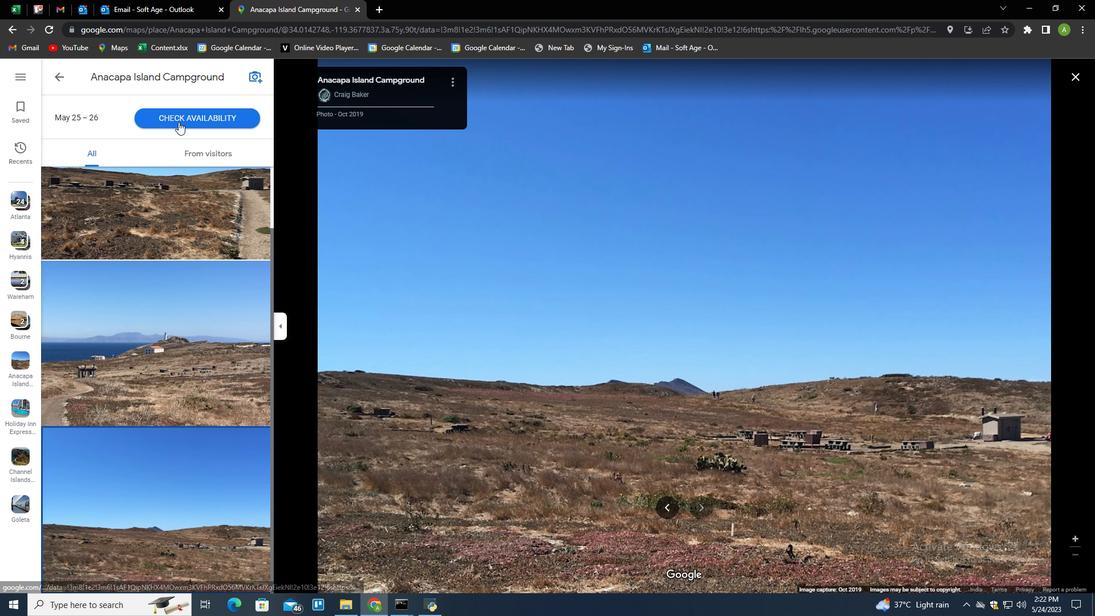 
Action: Mouse pressed left at (178, 122)
Screenshot: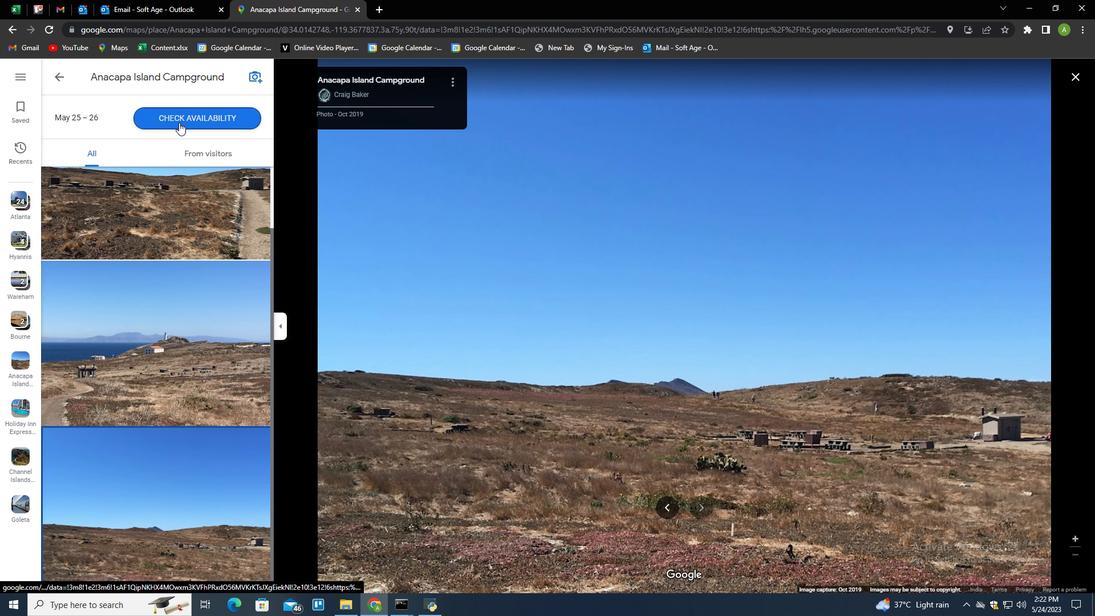 
Action: Mouse moved to (696, 259)
Screenshot: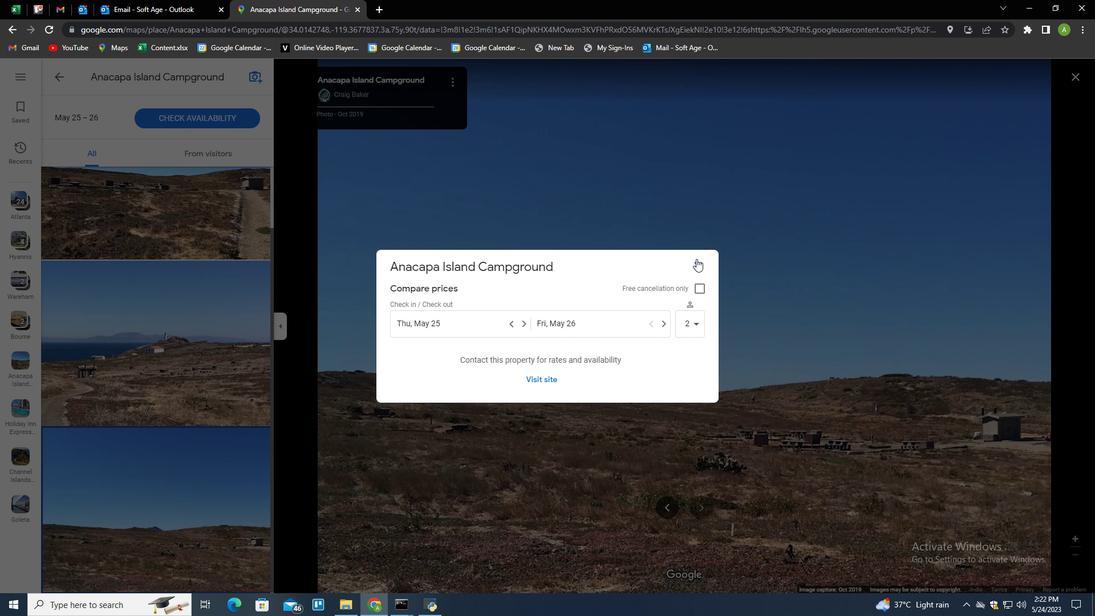 
Action: Mouse pressed left at (696, 259)
Screenshot: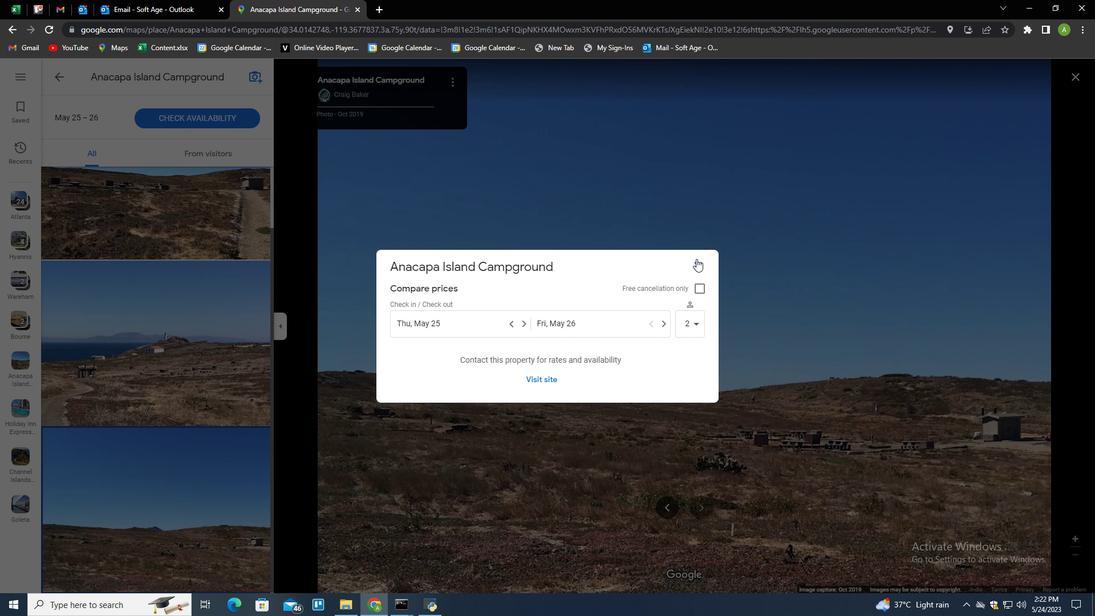 
Action: Mouse moved to (63, 74)
Screenshot: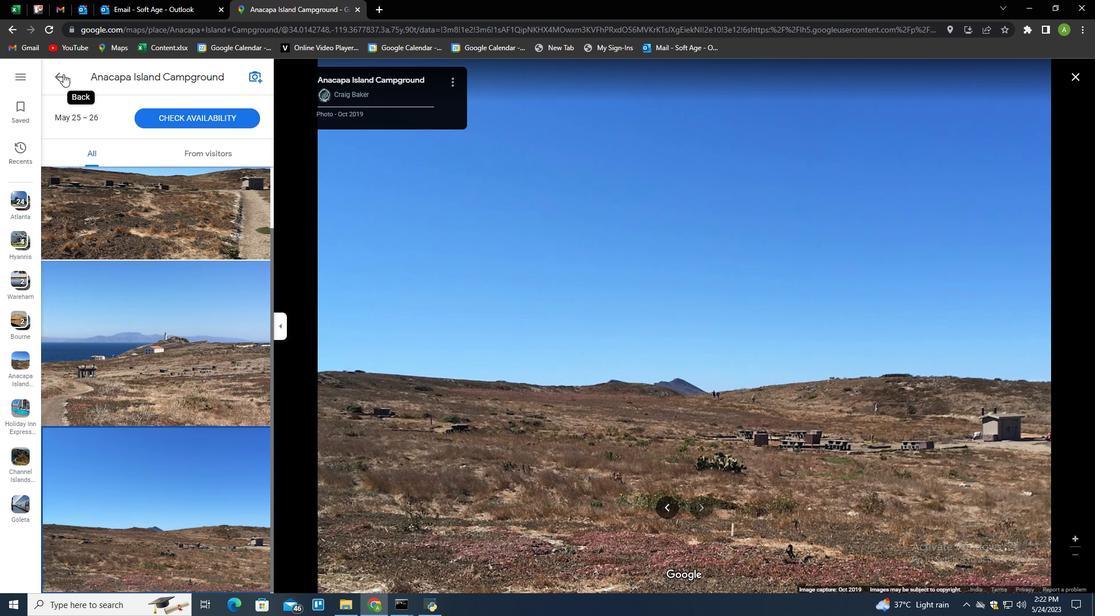 
Action: Mouse pressed left at (63, 74)
Screenshot: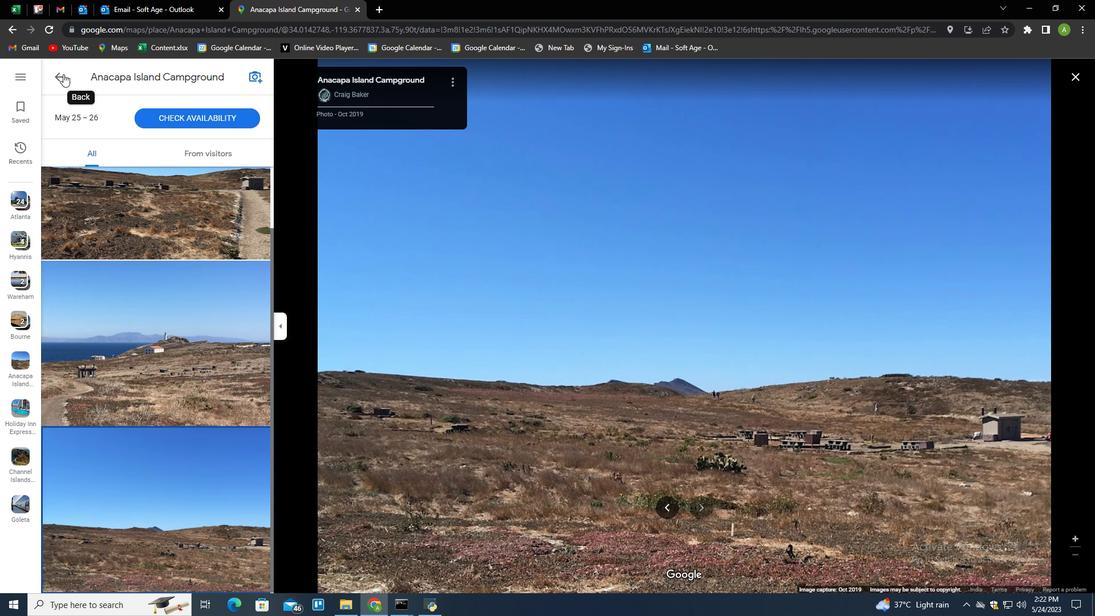 
Action: Mouse moved to (527, 323)
Screenshot: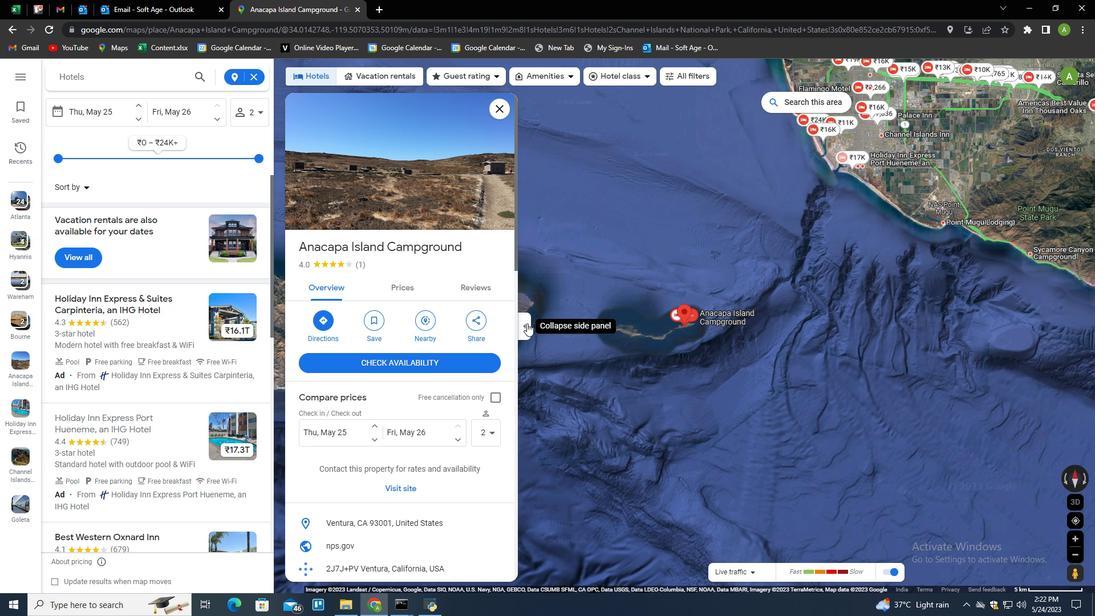 
Action: Mouse pressed left at (527, 323)
Screenshot: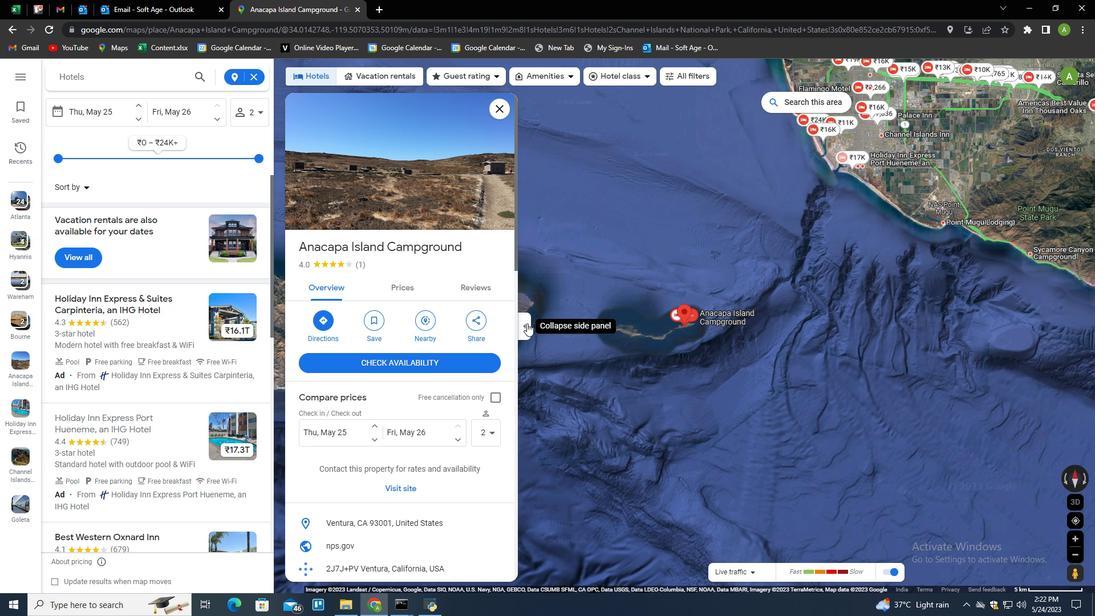 
Action: Mouse moved to (586, 570)
Screenshot: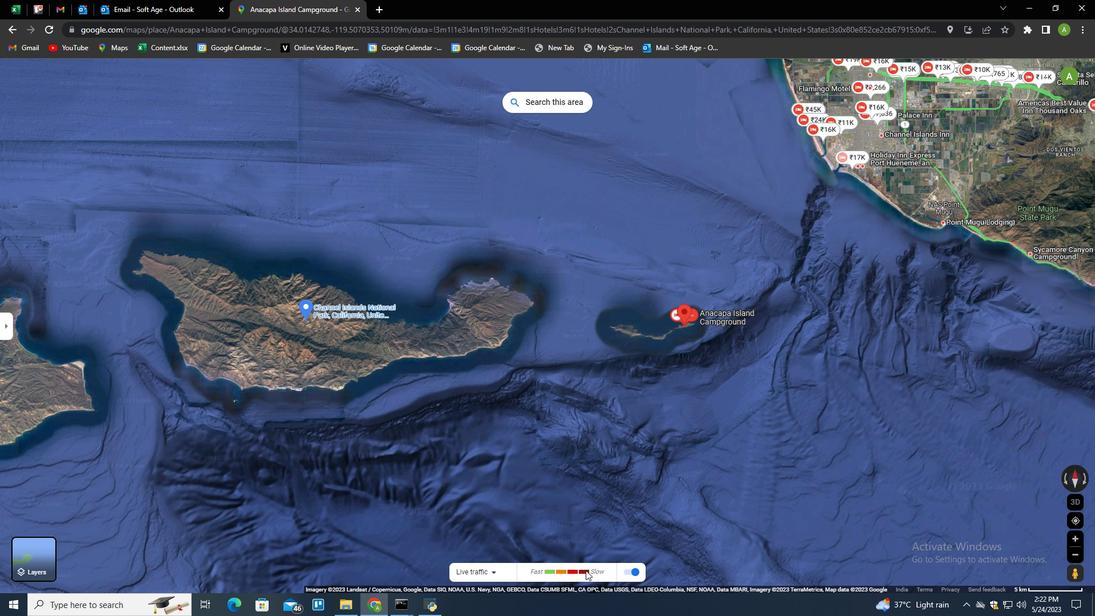 
Action: Mouse pressed left at (586, 570)
Screenshot: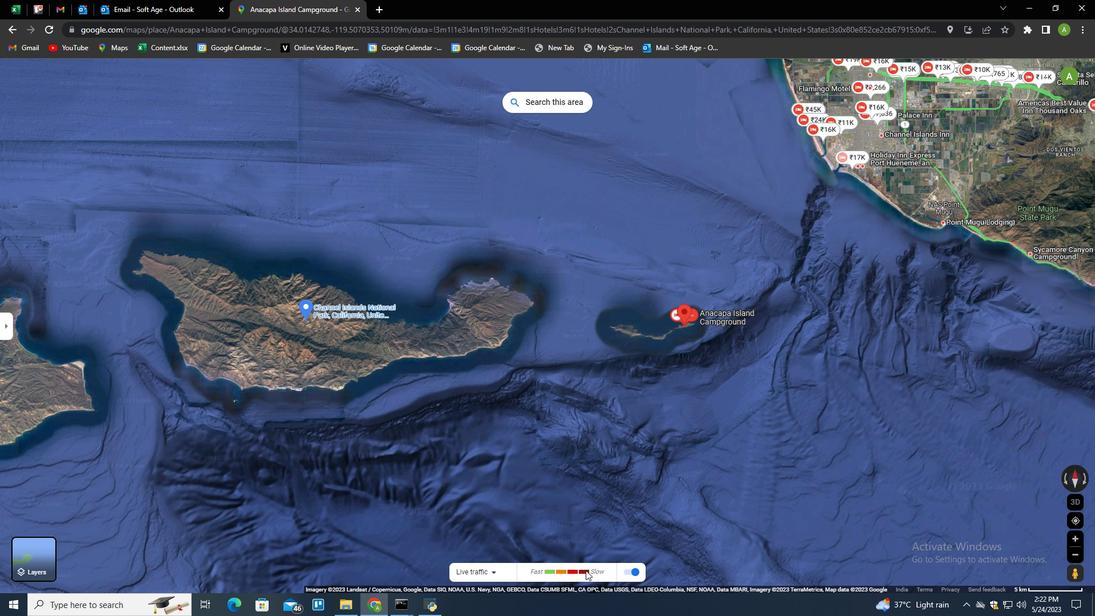
Action: Mouse moved to (550, 571)
Screenshot: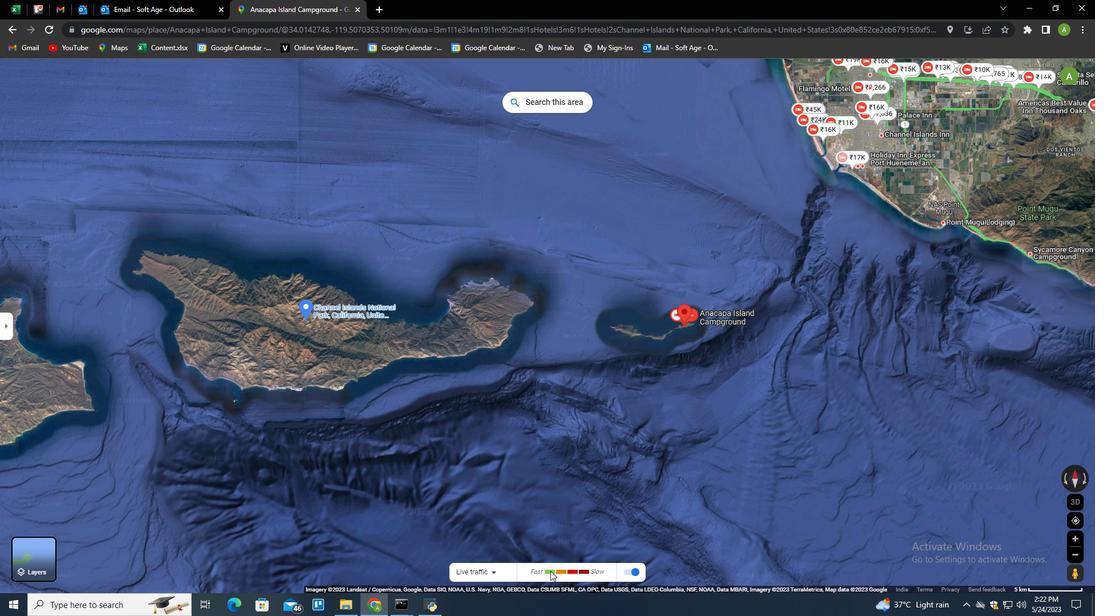 
Action: Mouse pressed left at (550, 571)
Screenshot: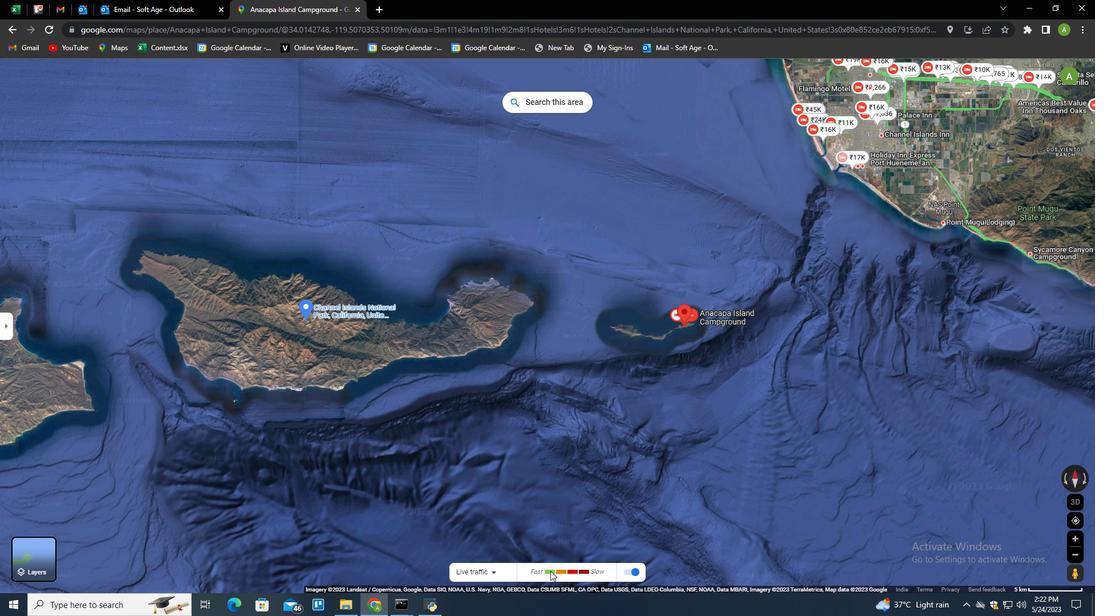 
Action: Mouse moved to (487, 575)
Screenshot: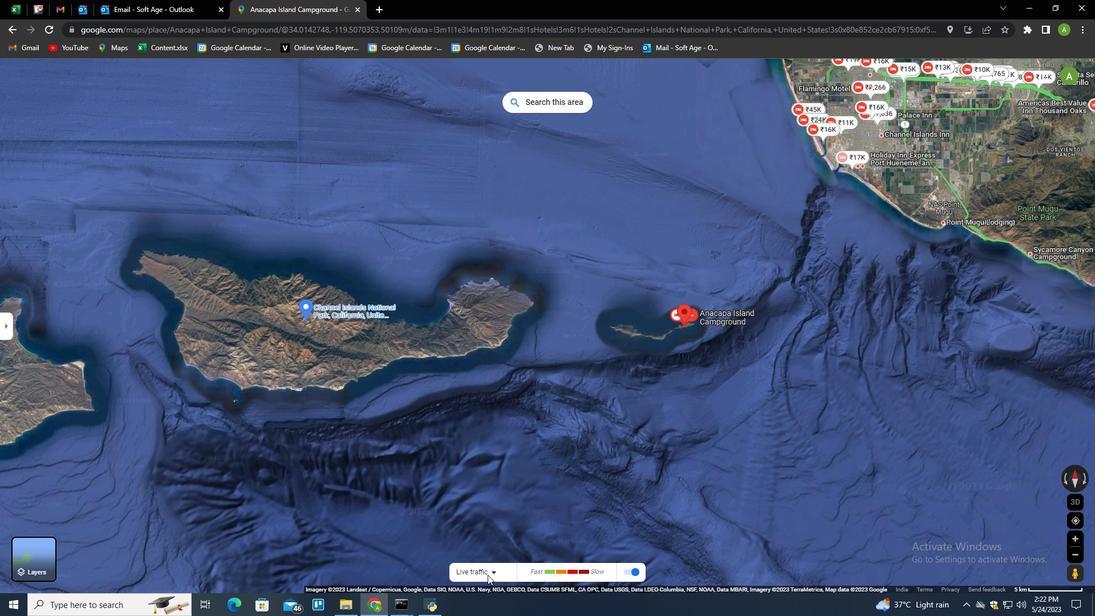 
Action: Mouse pressed left at (487, 575)
Screenshot: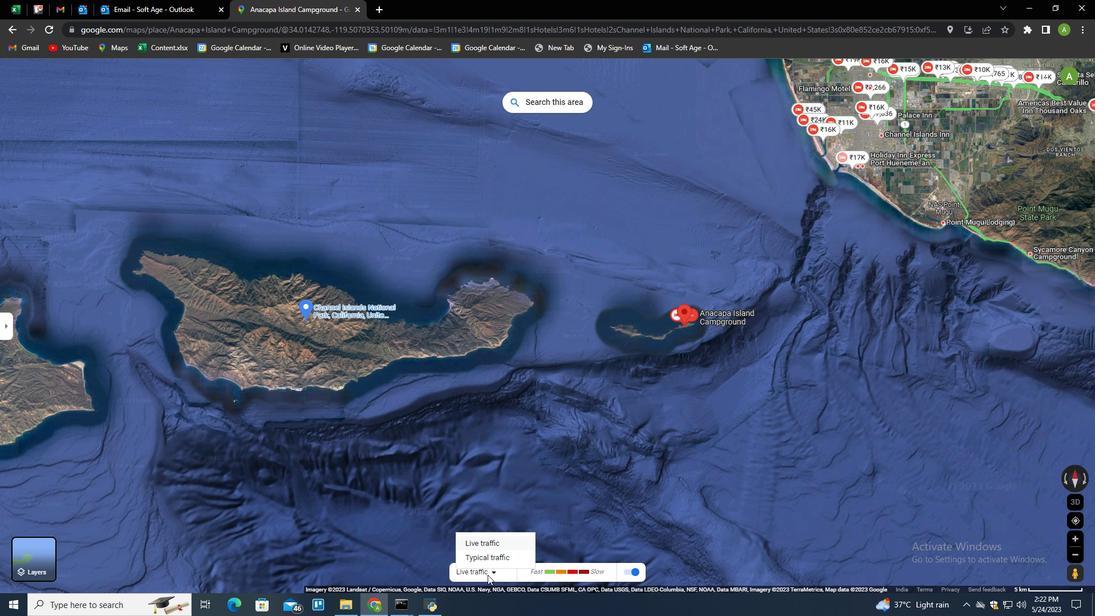 
Action: Mouse moved to (491, 559)
Screenshot: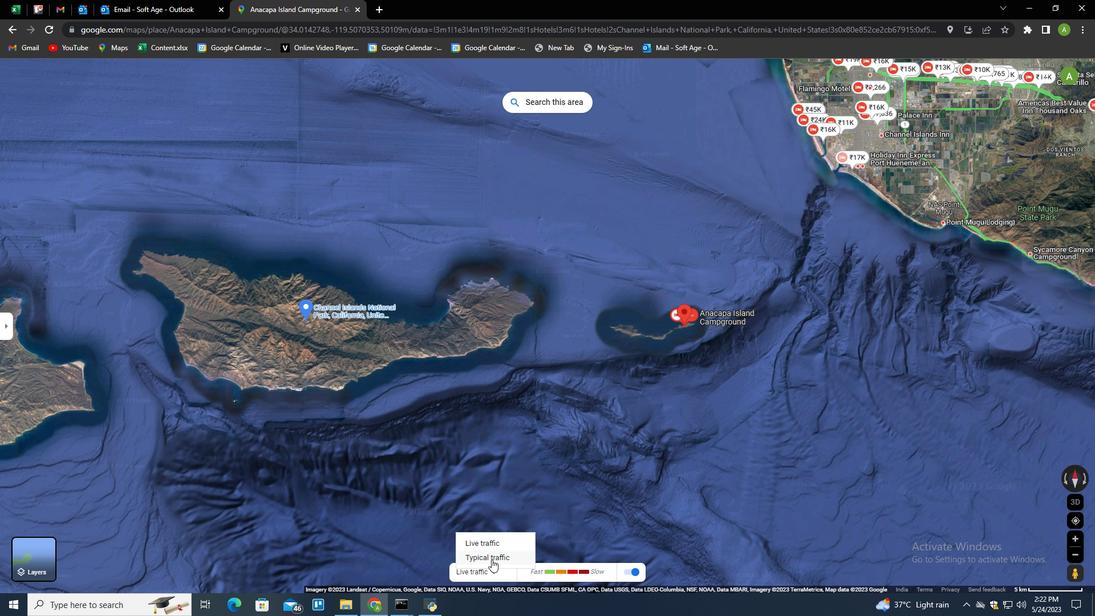 
Action: Mouse pressed left at (491, 559)
Screenshot: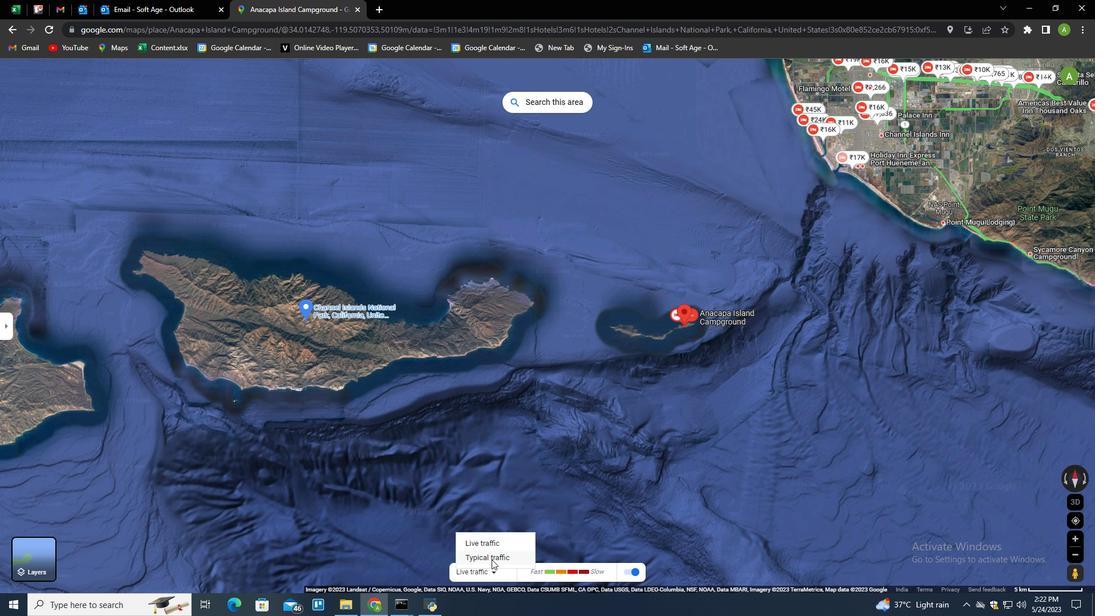 
Action: Mouse moved to (560, 555)
Screenshot: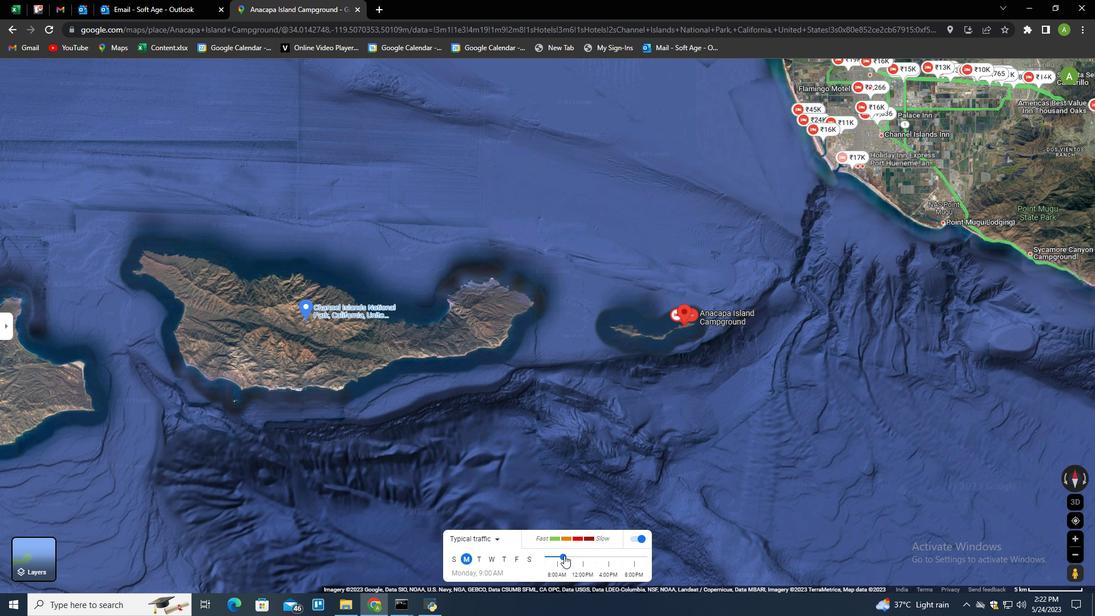 
Action: Mouse pressed left at (560, 555)
Screenshot: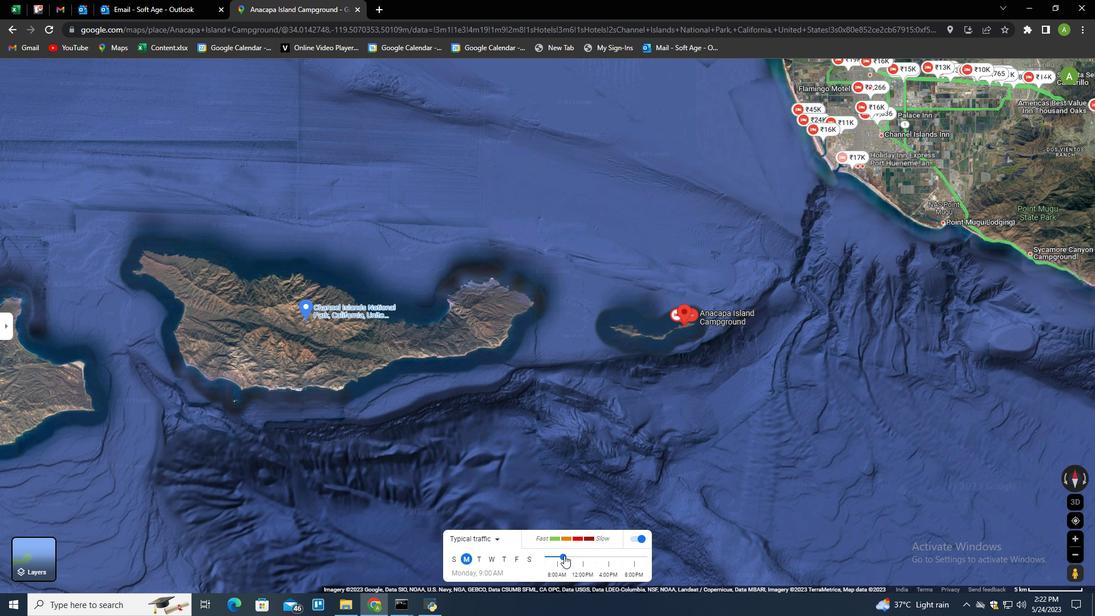 
Action: Mouse moved to (587, 559)
Screenshot: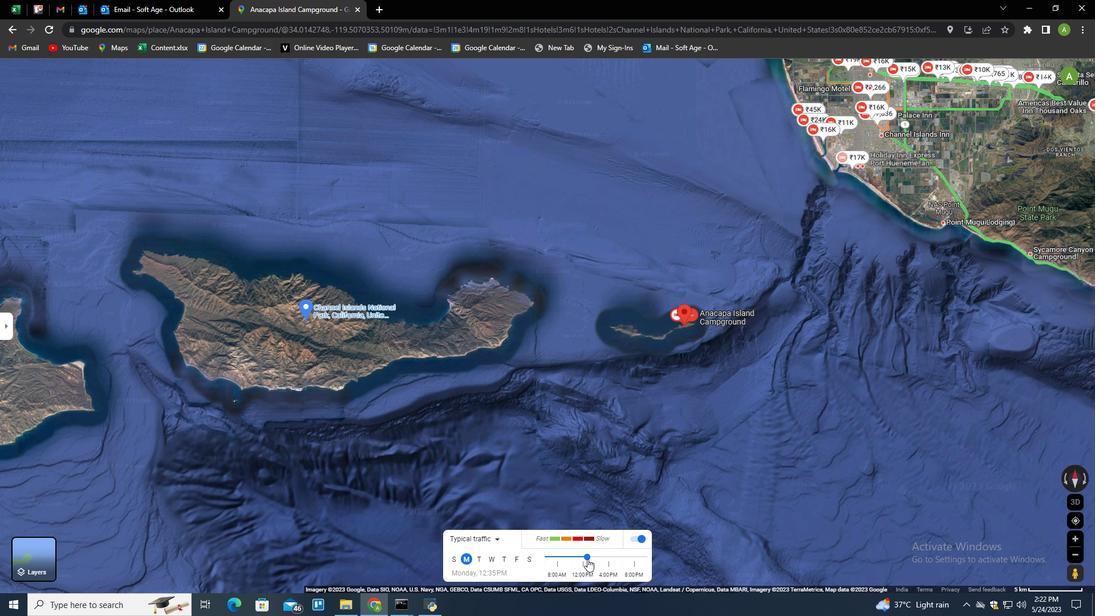 
Action: Mouse pressed left at (587, 559)
Screenshot: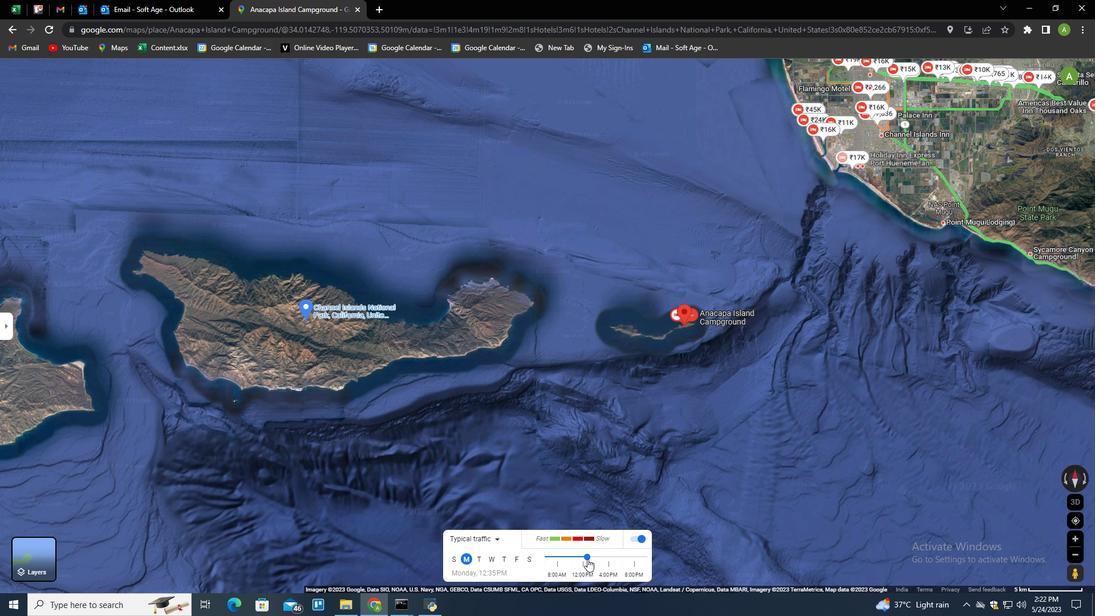 
Action: Mouse moved to (628, 570)
Screenshot: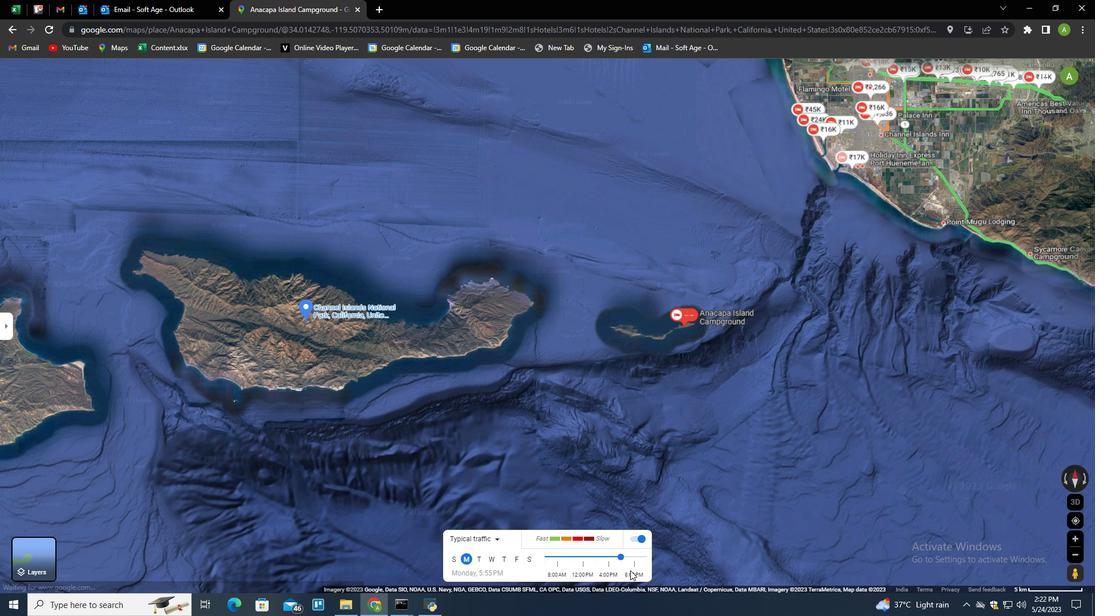 
Action: Mouse pressed left at (628, 570)
Screenshot: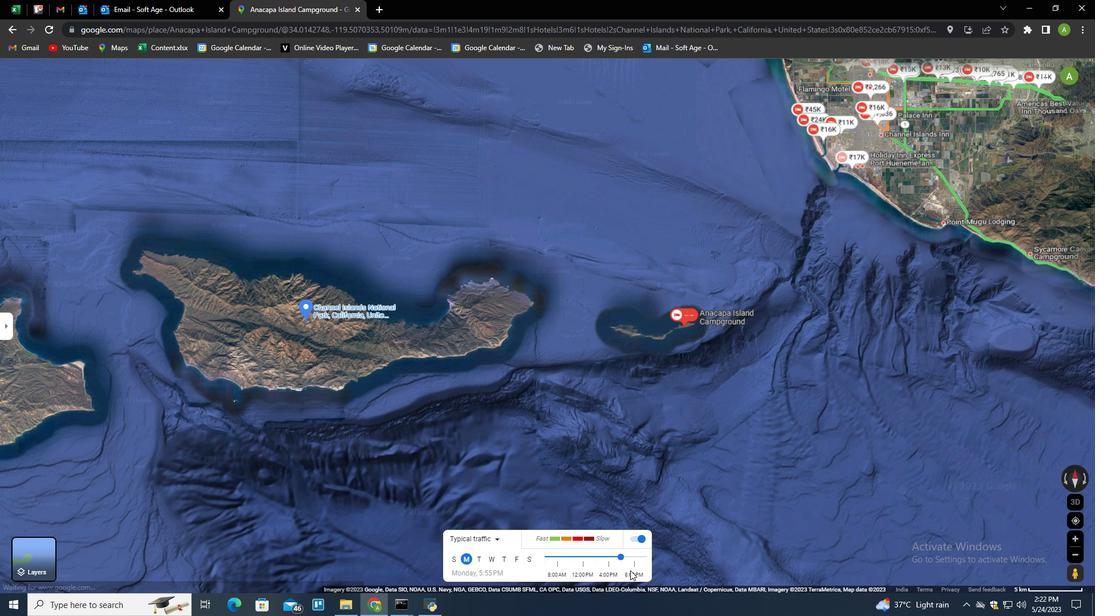 
Action: Mouse moved to (635, 571)
Screenshot: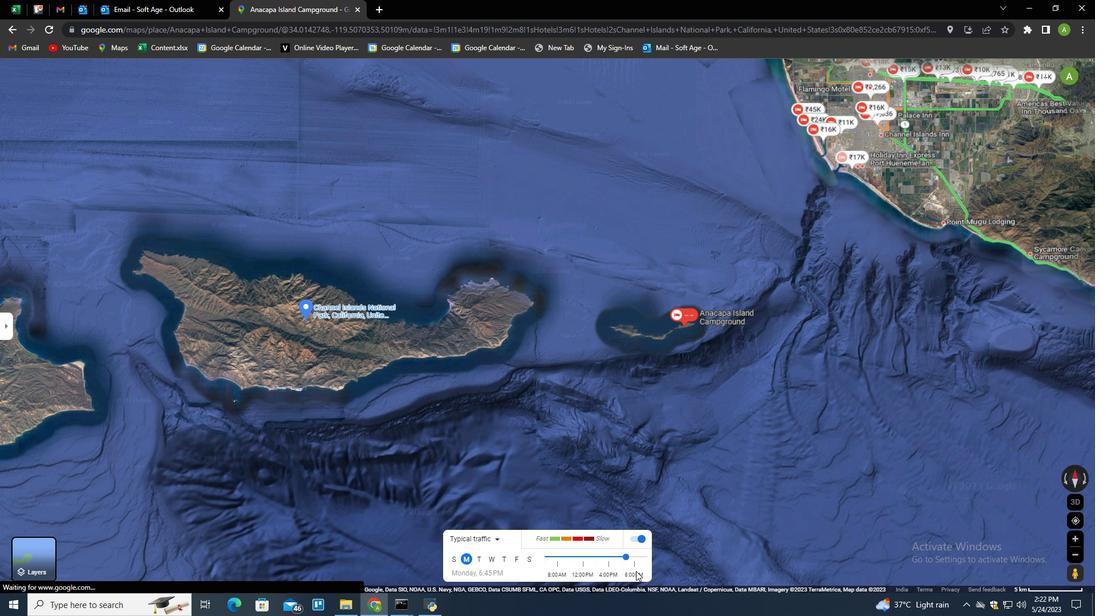 
Action: Mouse pressed left at (635, 571)
Screenshot: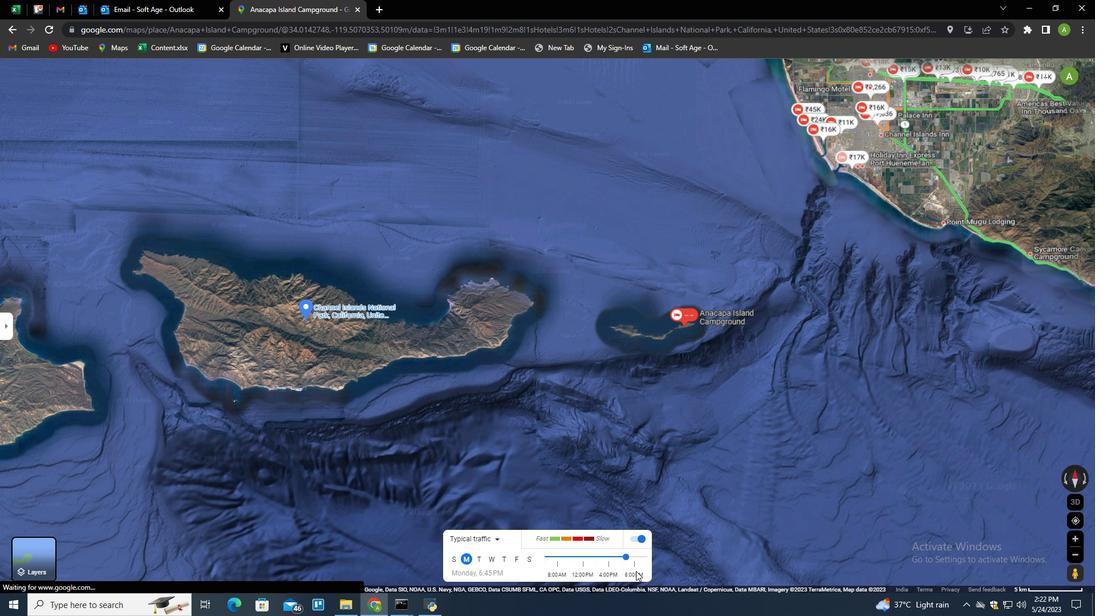 
Action: Mouse moved to (636, 571)
Screenshot: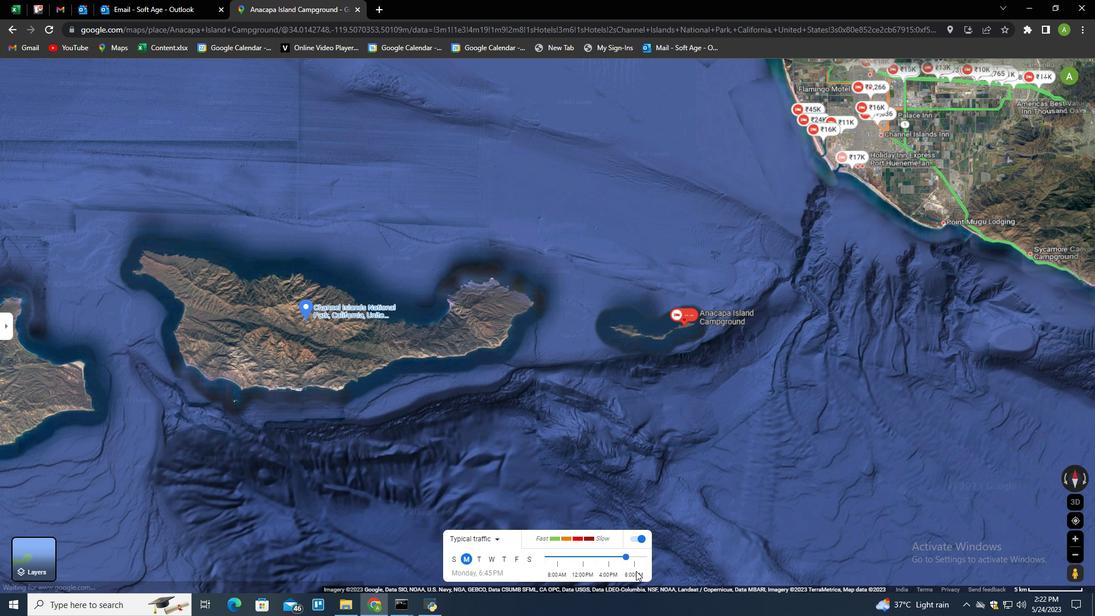 
Action: Mouse pressed left at (636, 571)
Screenshot: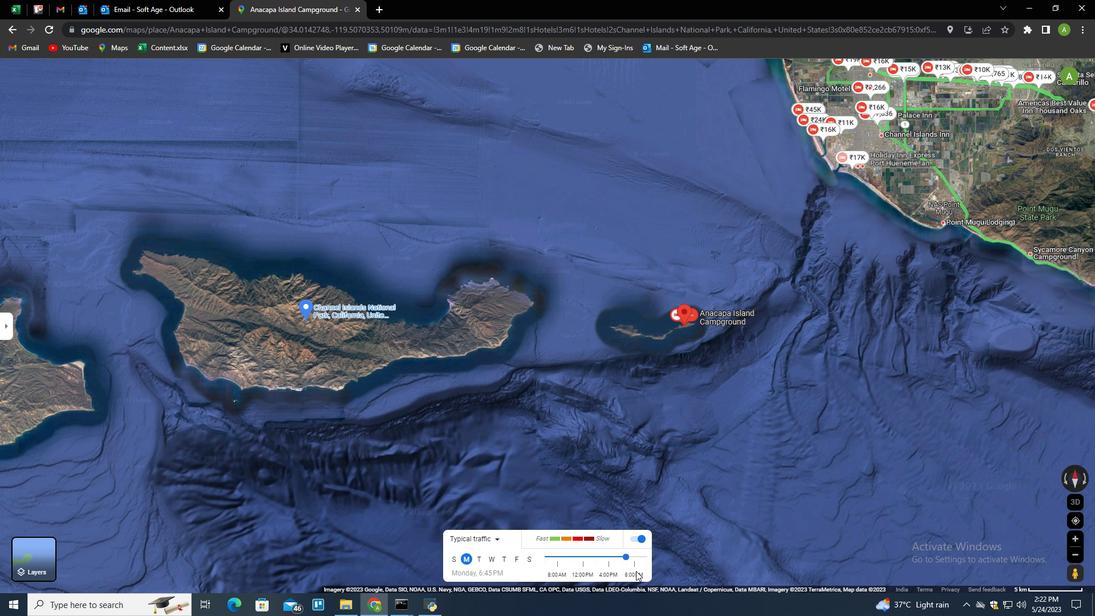 
Action: Mouse pressed left at (636, 571)
Screenshot: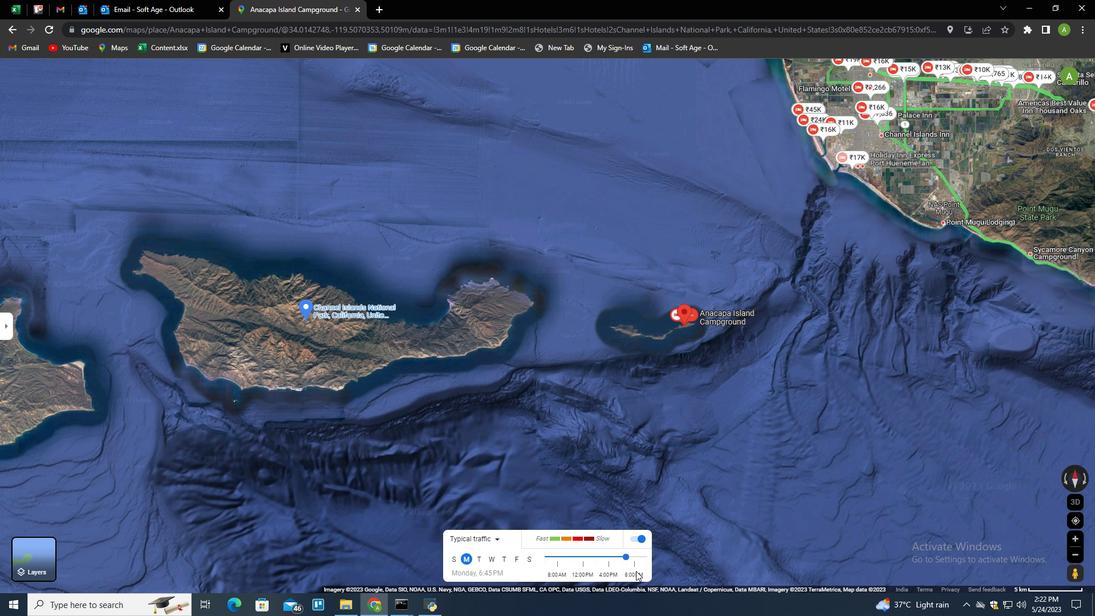 
Action: Mouse moved to (644, 571)
Screenshot: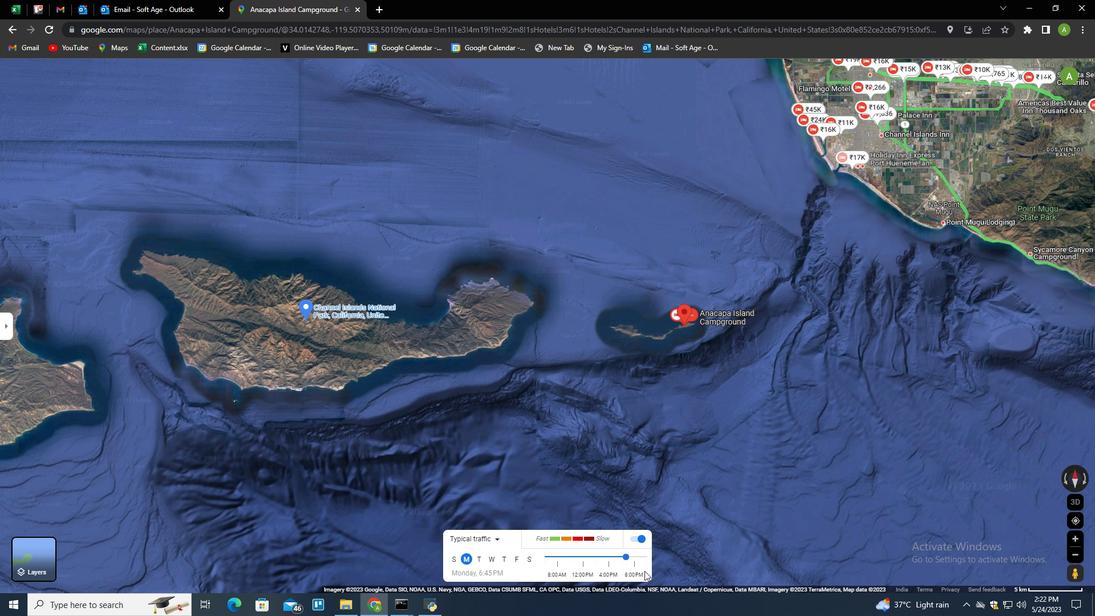 
Action: Mouse pressed left at (644, 571)
Screenshot: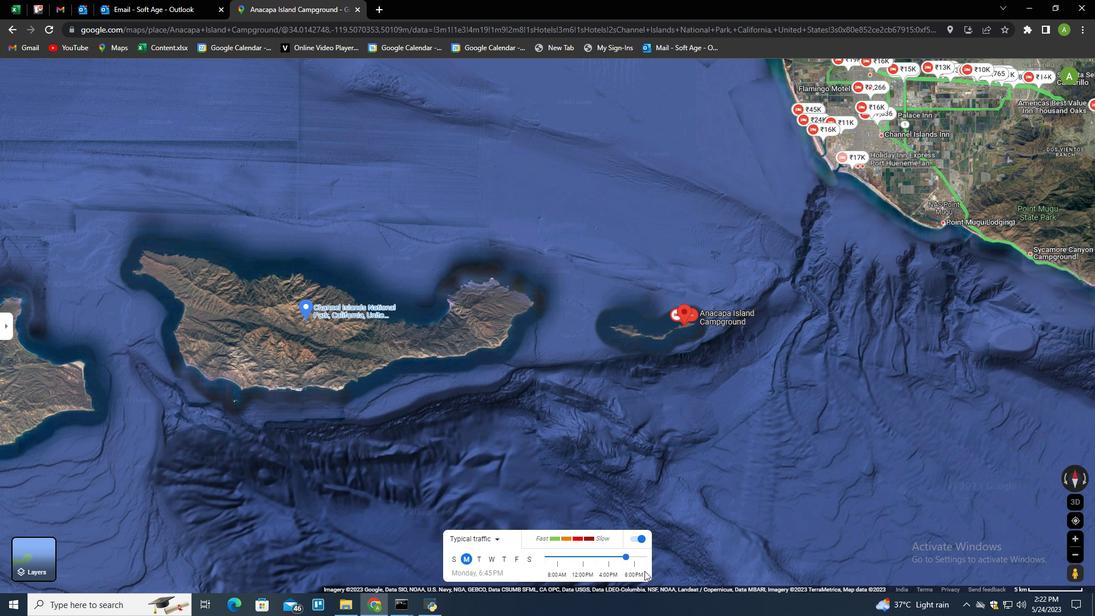 
Action: Mouse moved to (626, 558)
Screenshot: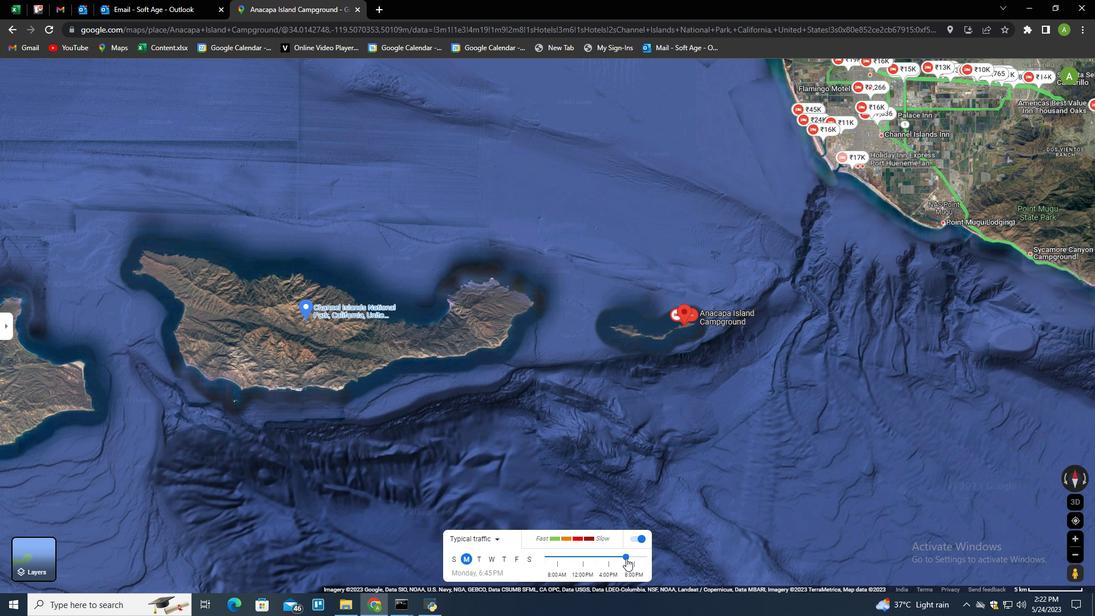 
Action: Mouse pressed left at (626, 558)
Screenshot: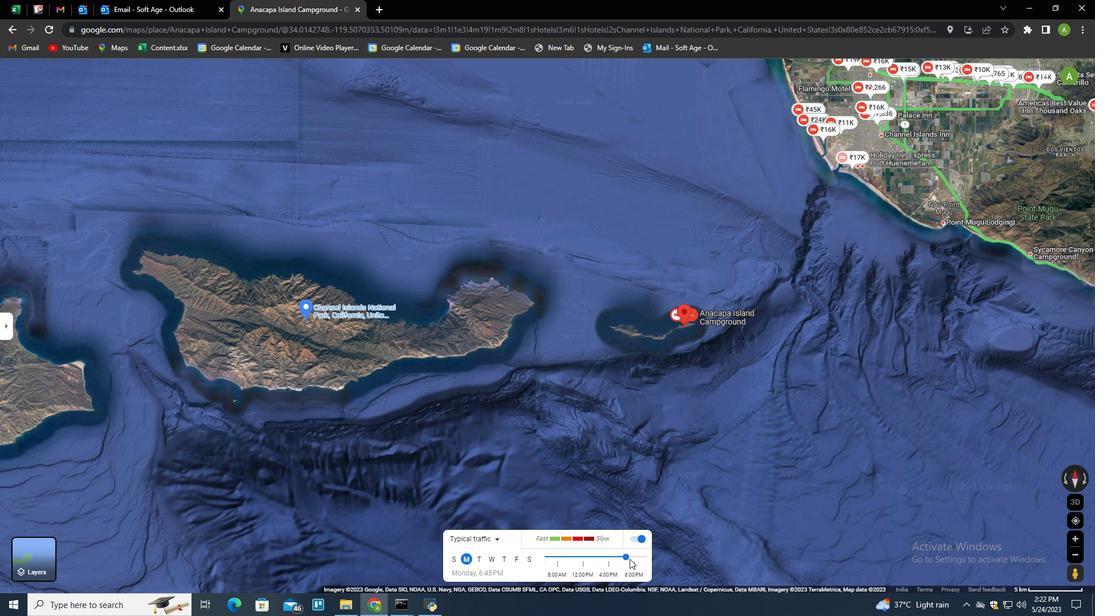 
Action: Mouse moved to (646, 557)
Screenshot: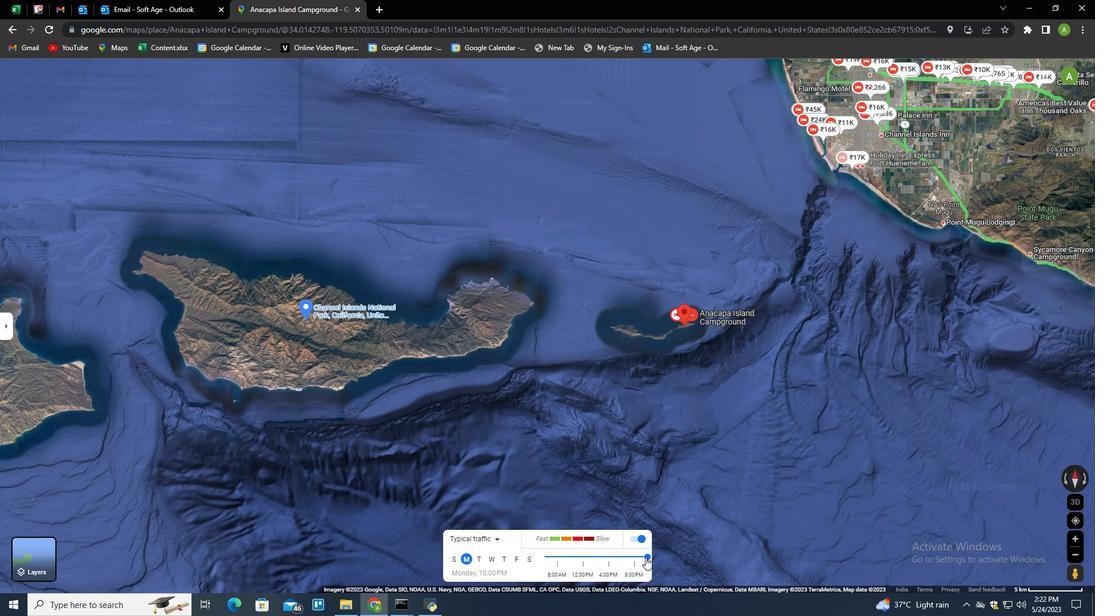 
Action: Mouse pressed left at (646, 557)
Screenshot: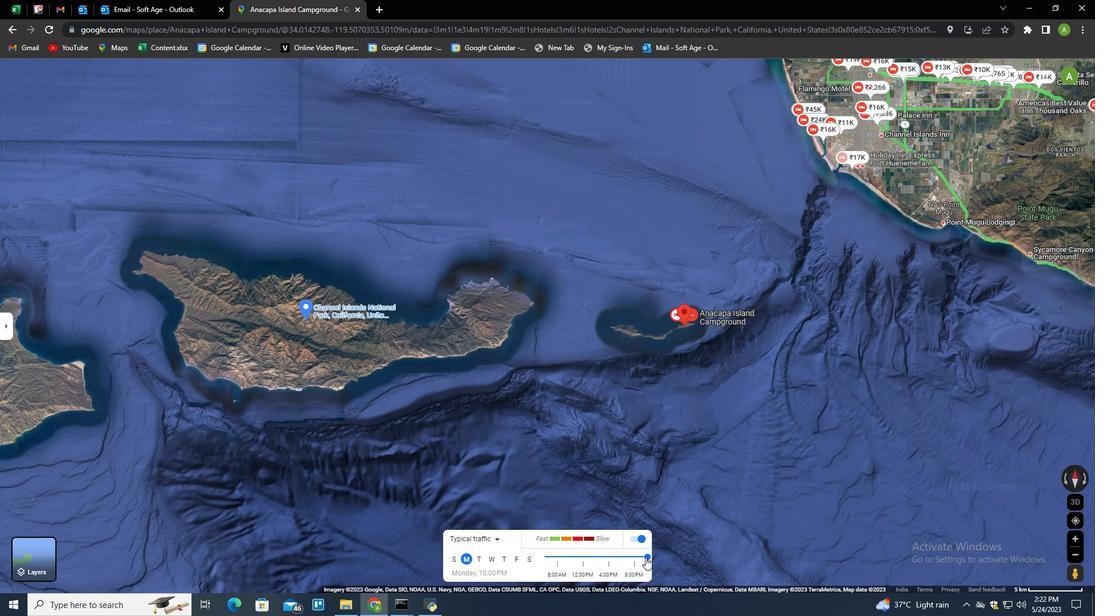 
Action: Mouse moved to (410, 317)
Screenshot: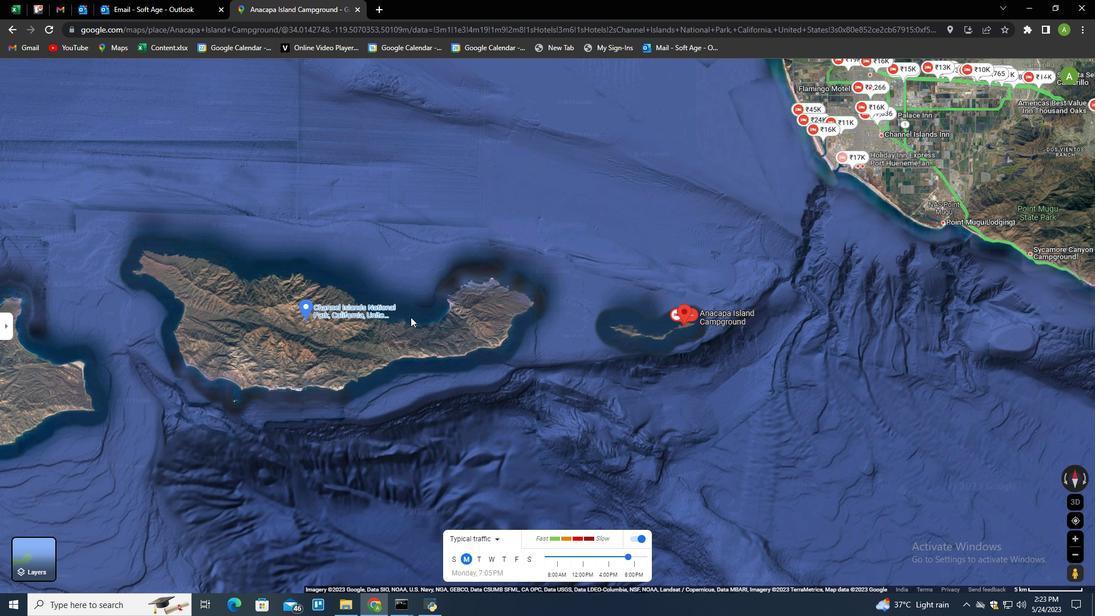 
Action: Mouse scrolled (410, 316) with delta (0, 0)
Screenshot: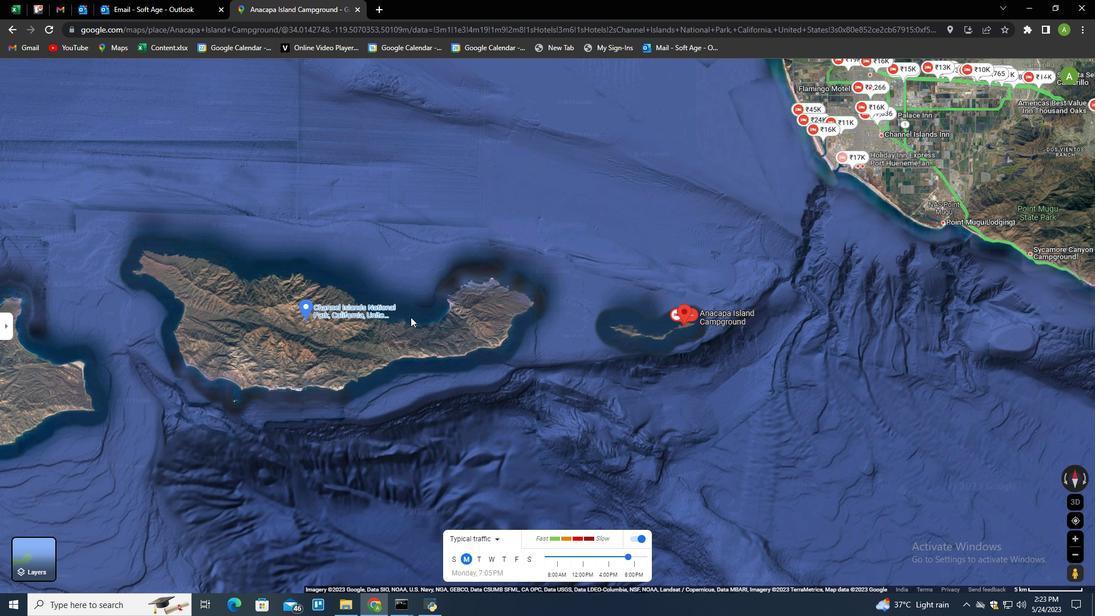 
Action: Mouse scrolled (410, 316) with delta (0, 0)
Screenshot: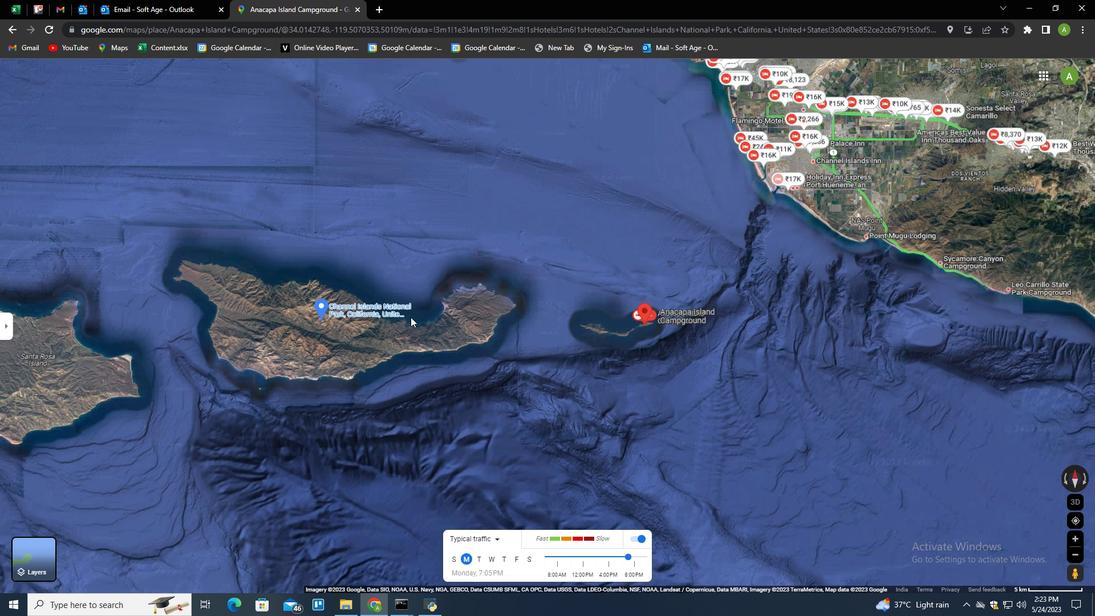 
Action: Mouse scrolled (410, 316) with delta (0, 0)
Screenshot: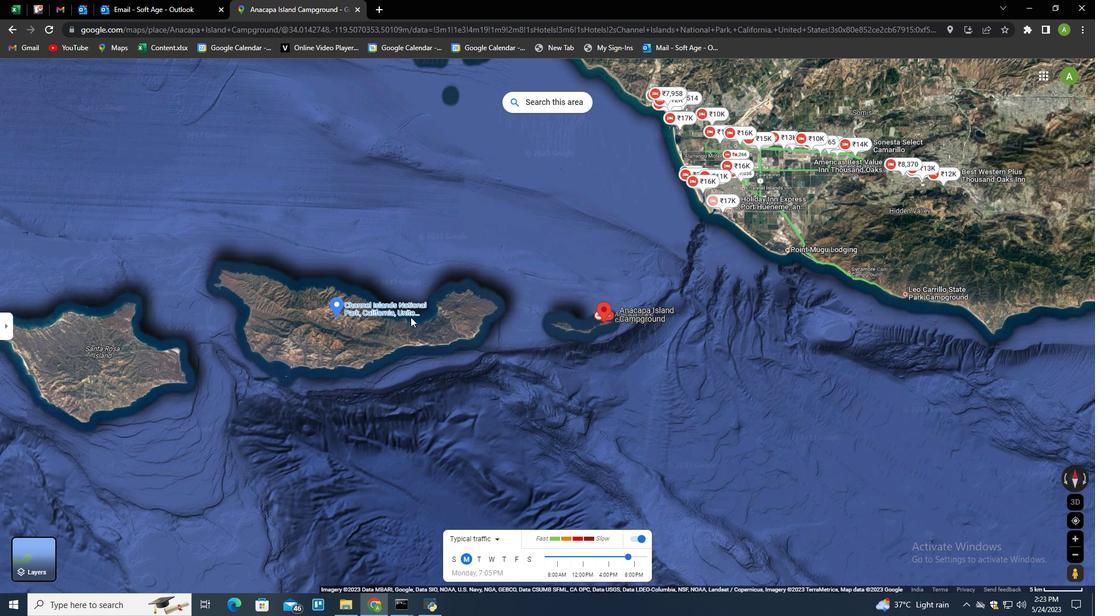
Action: Mouse scrolled (410, 316) with delta (0, 0)
Screenshot: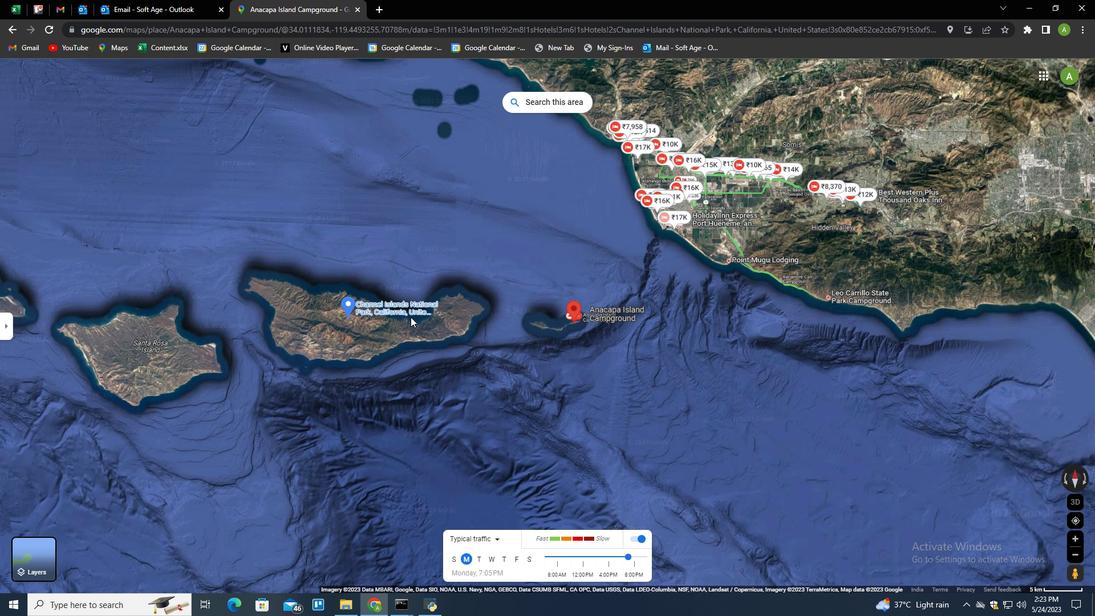 
Action: Mouse scrolled (410, 316) with delta (0, 0)
Screenshot: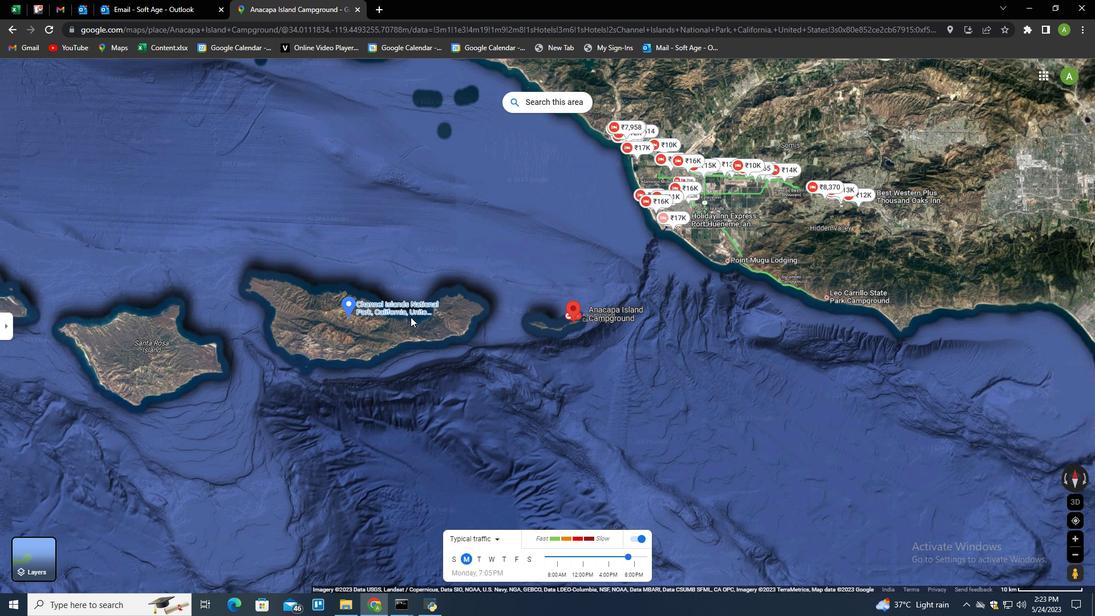 
Action: Mouse moved to (610, 254)
Screenshot: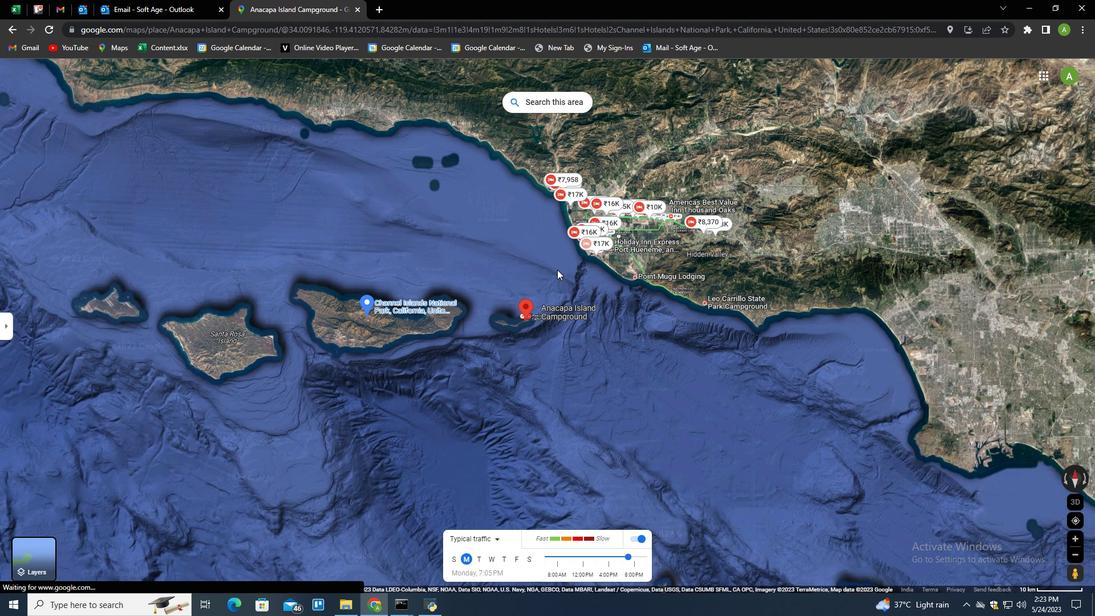
Action: Mouse scrolled (610, 255) with delta (0, 0)
Screenshot: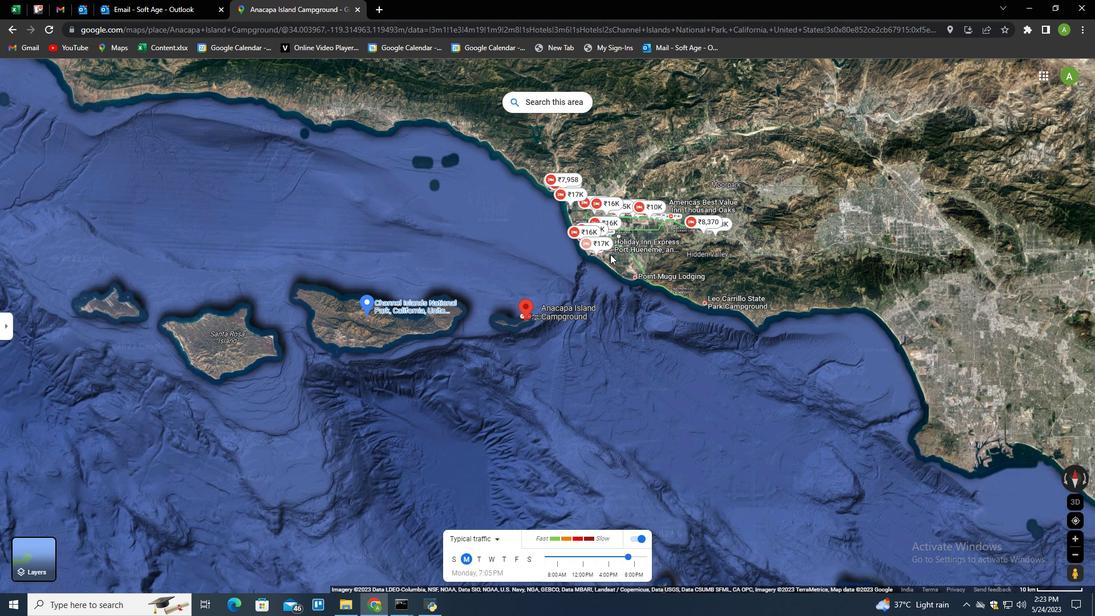 
Action: Mouse moved to (491, 297)
Screenshot: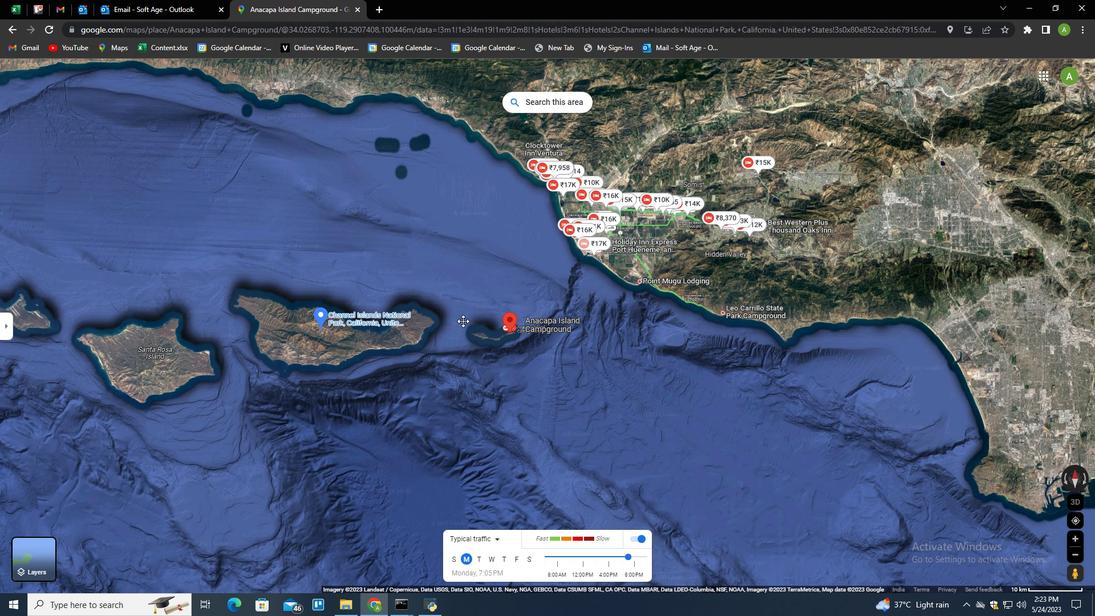 
Action: Mouse pressed left at (543, 265)
Screenshot: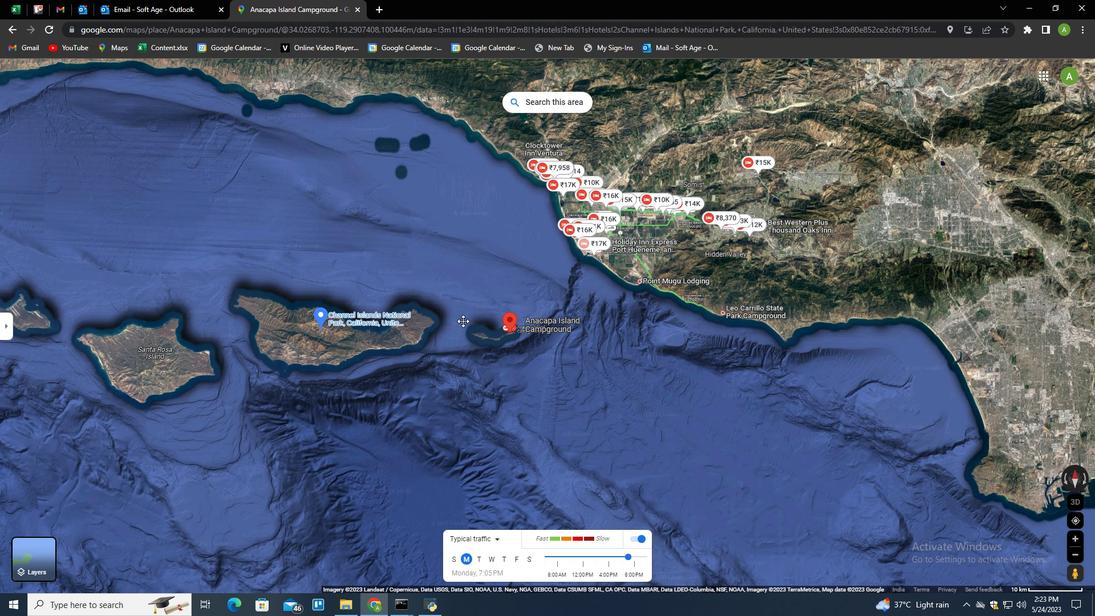
Action: Mouse moved to (454, 338)
Screenshot: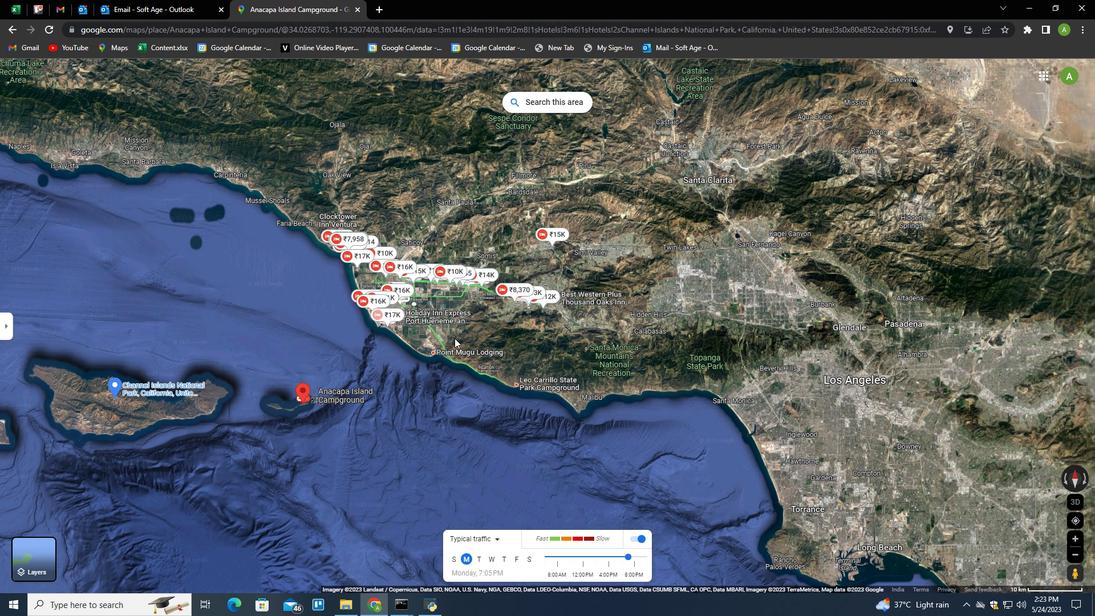 
